 Task: Create a due date automation trigger when advanced on, on the monday before a card is due add fields without custom field "Resume" cleared at 11:00 AM.
Action: Mouse moved to (885, 262)
Screenshot: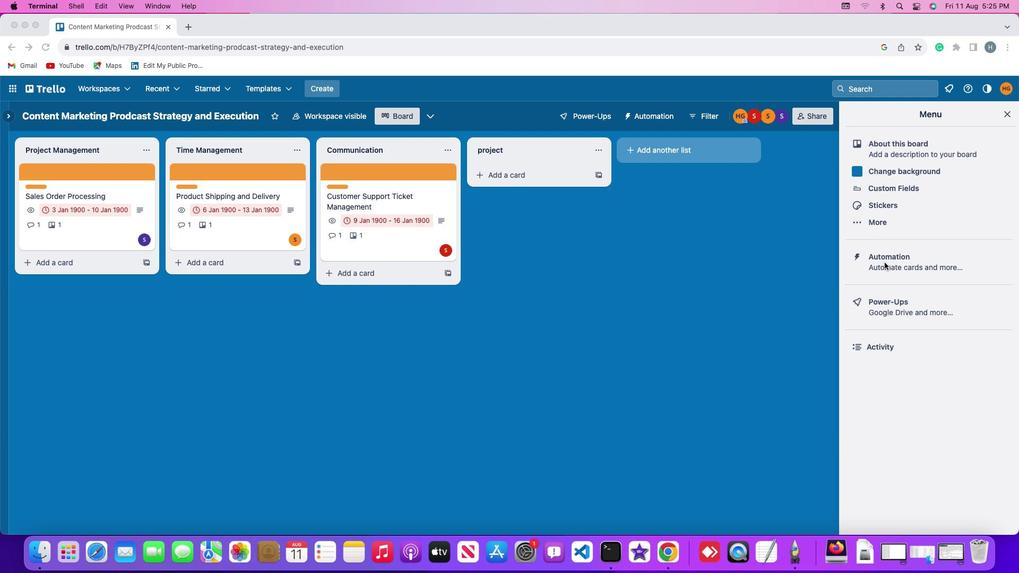 
Action: Mouse pressed left at (885, 262)
Screenshot: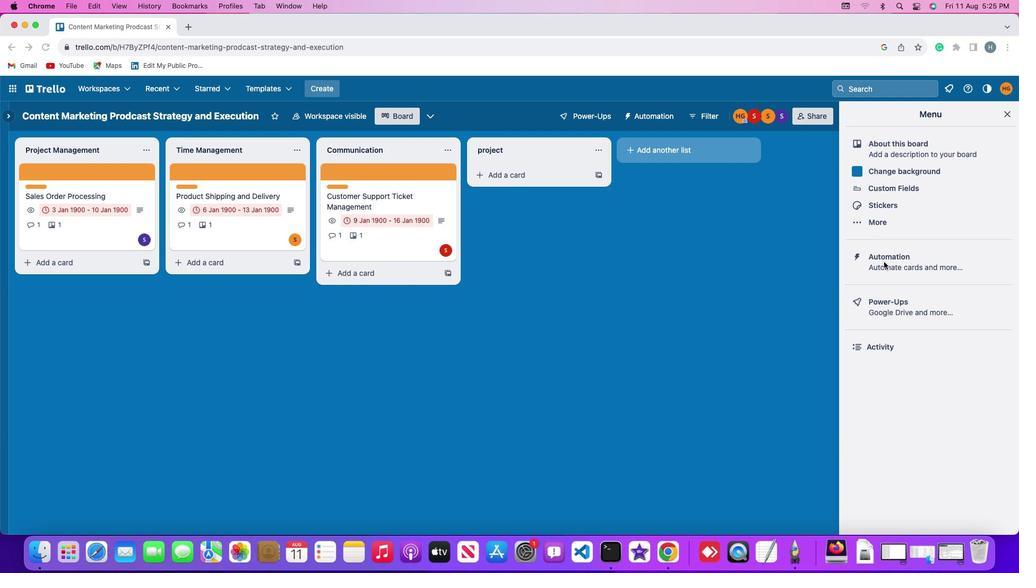 
Action: Mouse moved to (884, 262)
Screenshot: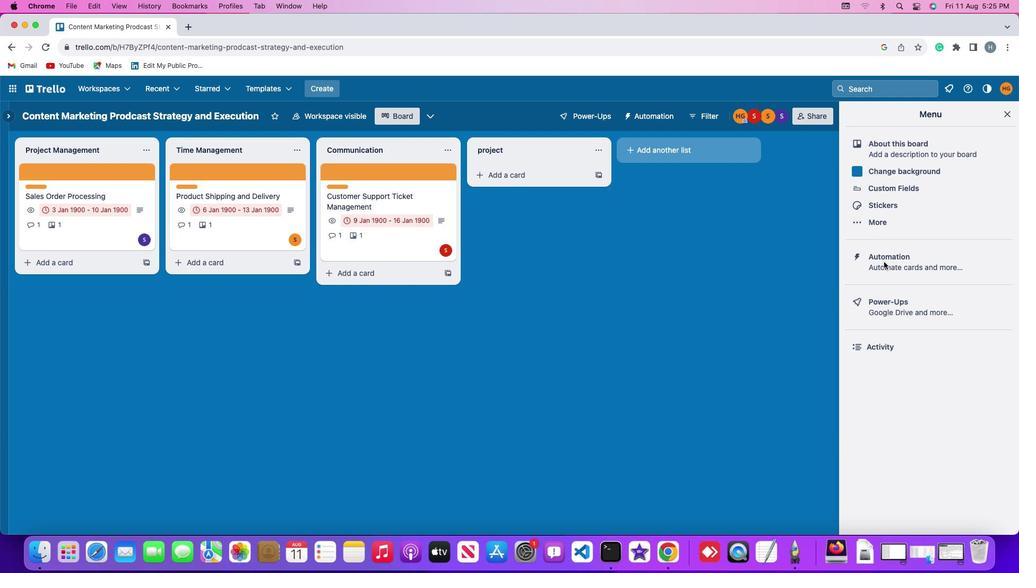 
Action: Mouse pressed left at (884, 262)
Screenshot: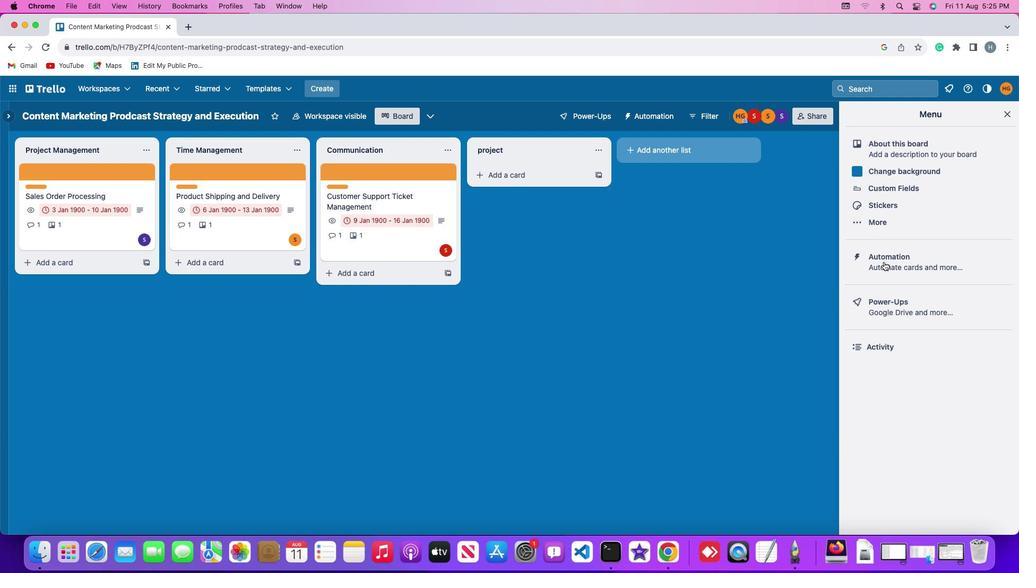 
Action: Mouse moved to (57, 253)
Screenshot: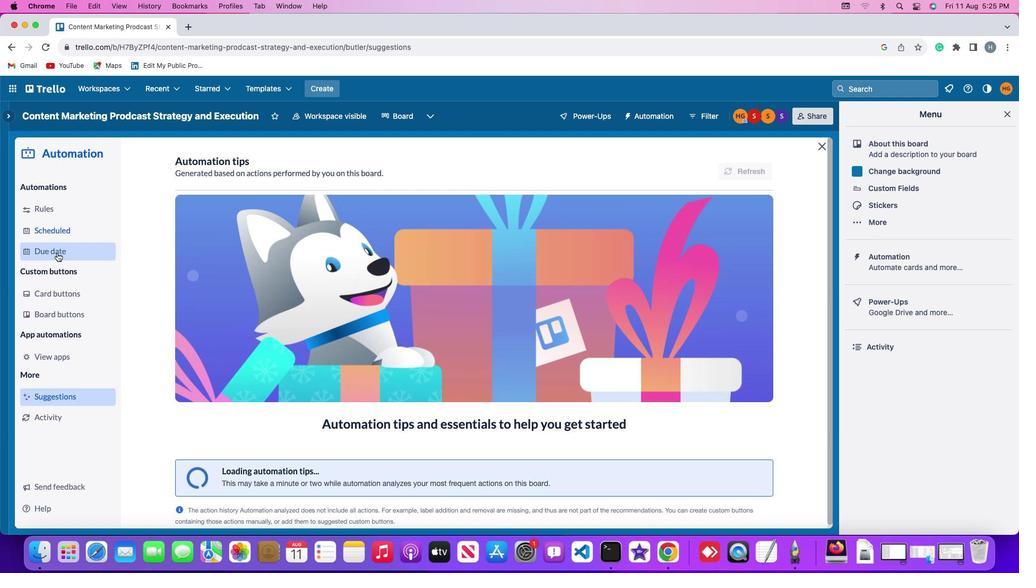 
Action: Mouse pressed left at (57, 253)
Screenshot: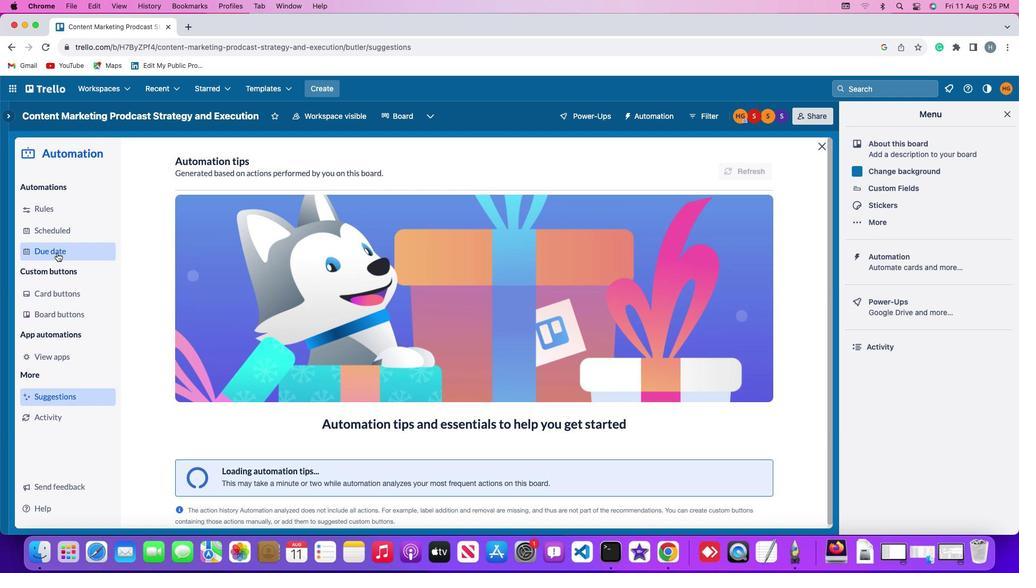 
Action: Mouse moved to (723, 164)
Screenshot: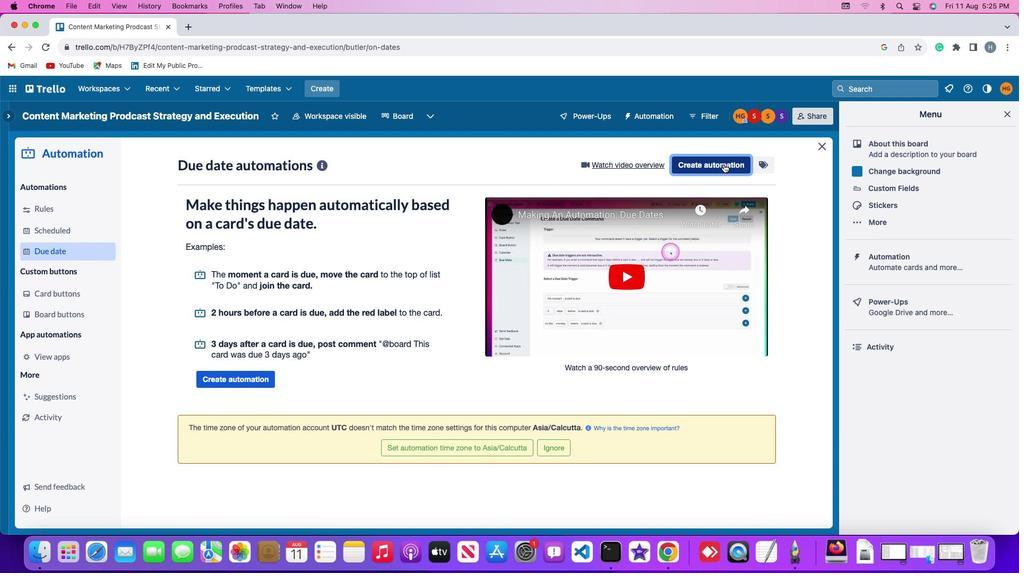 
Action: Mouse pressed left at (723, 164)
Screenshot: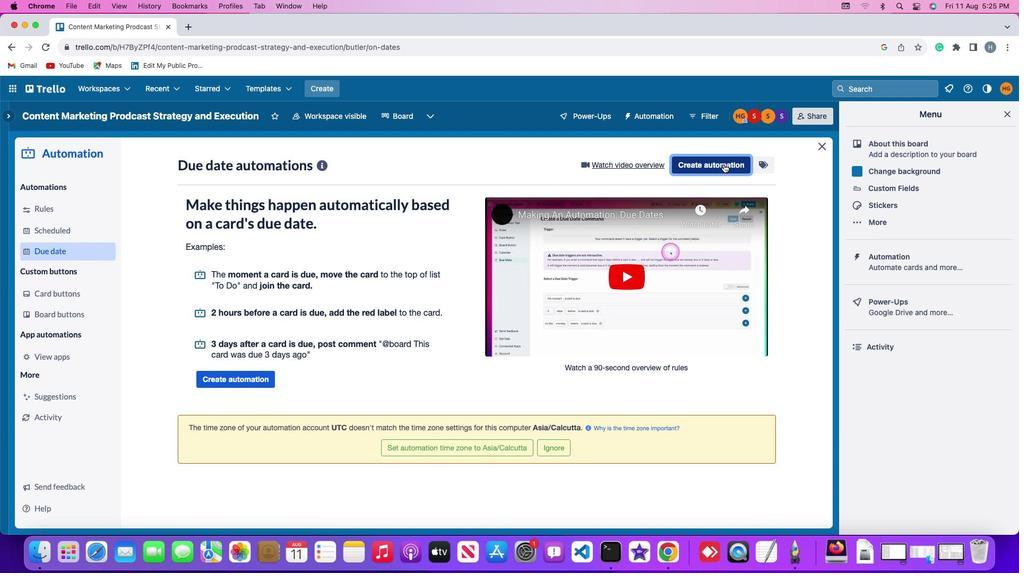 
Action: Mouse moved to (254, 267)
Screenshot: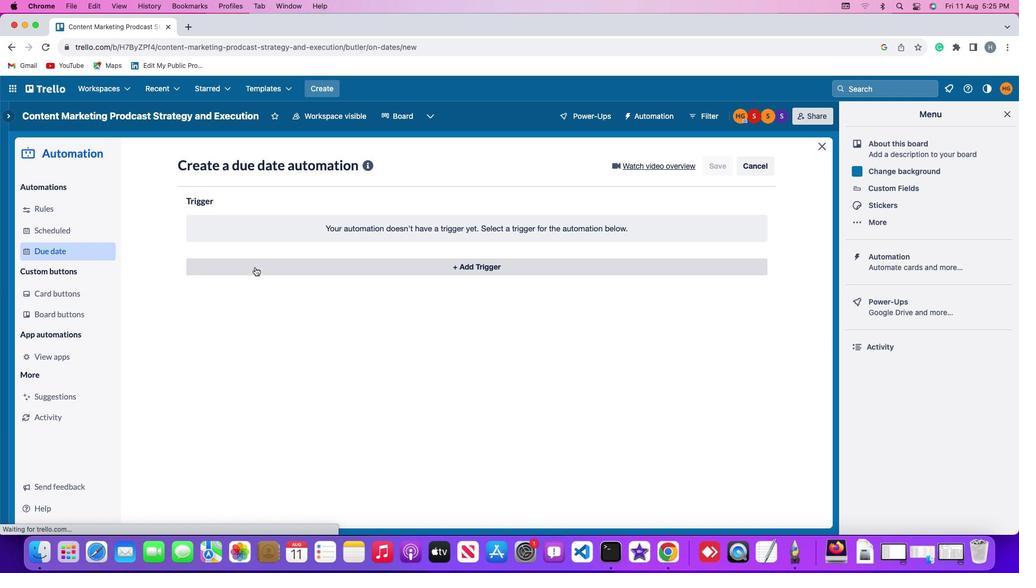 
Action: Mouse pressed left at (254, 267)
Screenshot: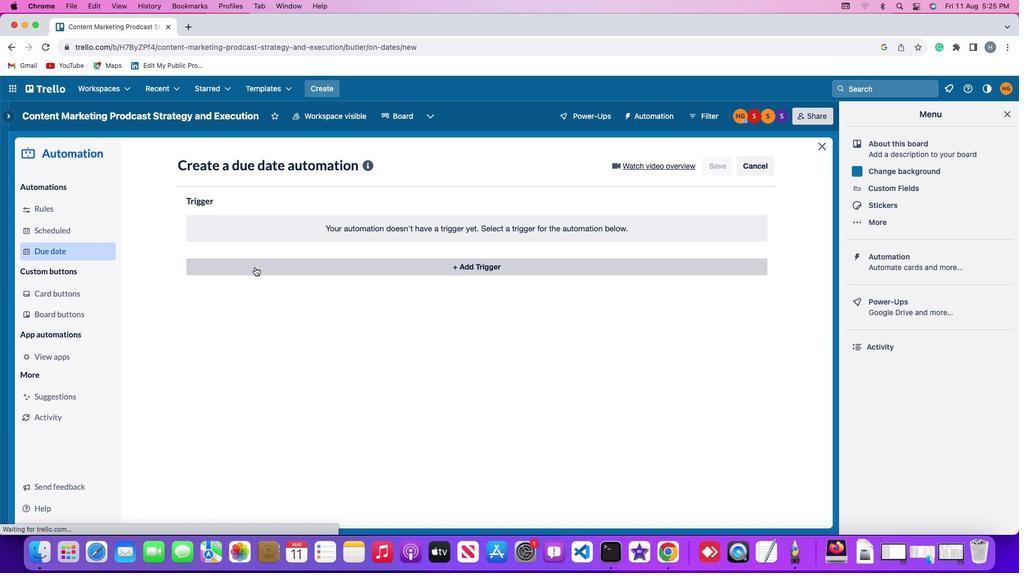 
Action: Mouse moved to (236, 461)
Screenshot: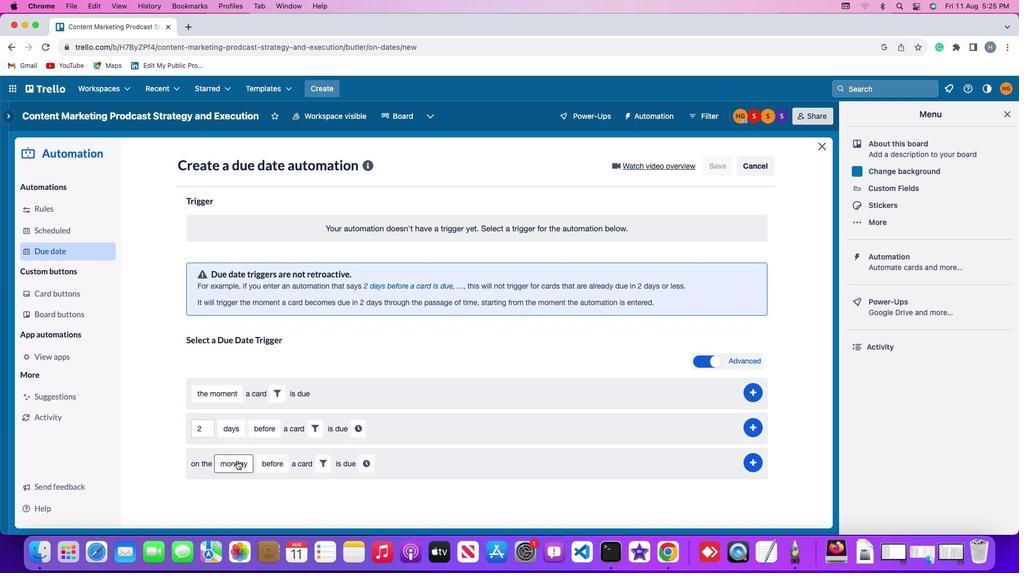 
Action: Mouse pressed left at (236, 461)
Screenshot: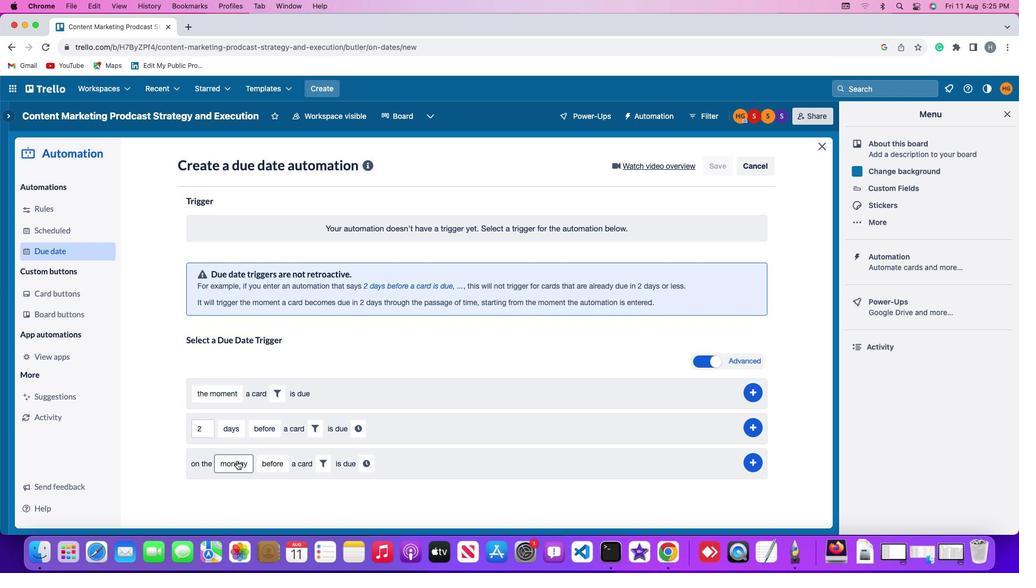 
Action: Mouse moved to (261, 313)
Screenshot: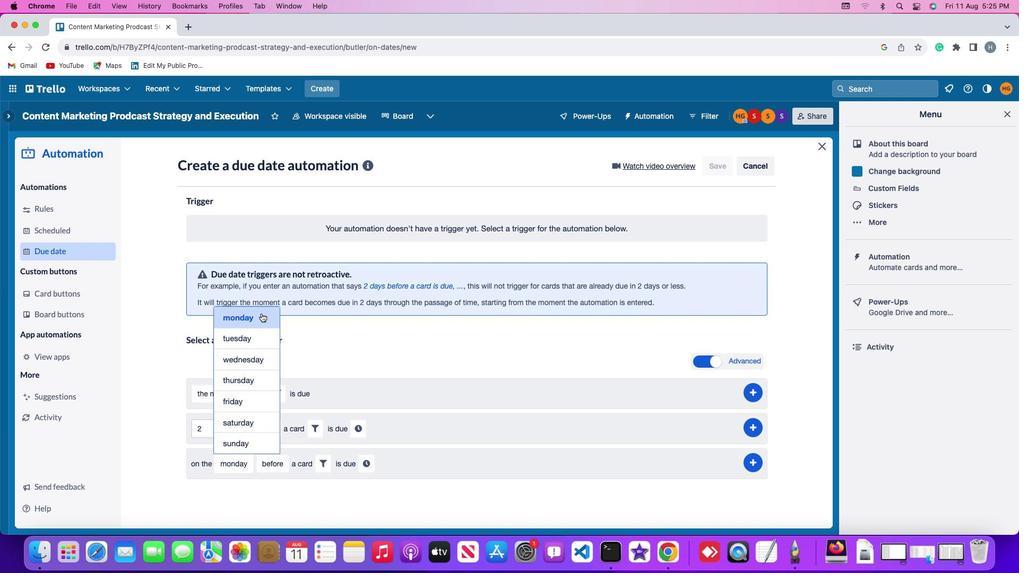 
Action: Mouse pressed left at (261, 313)
Screenshot: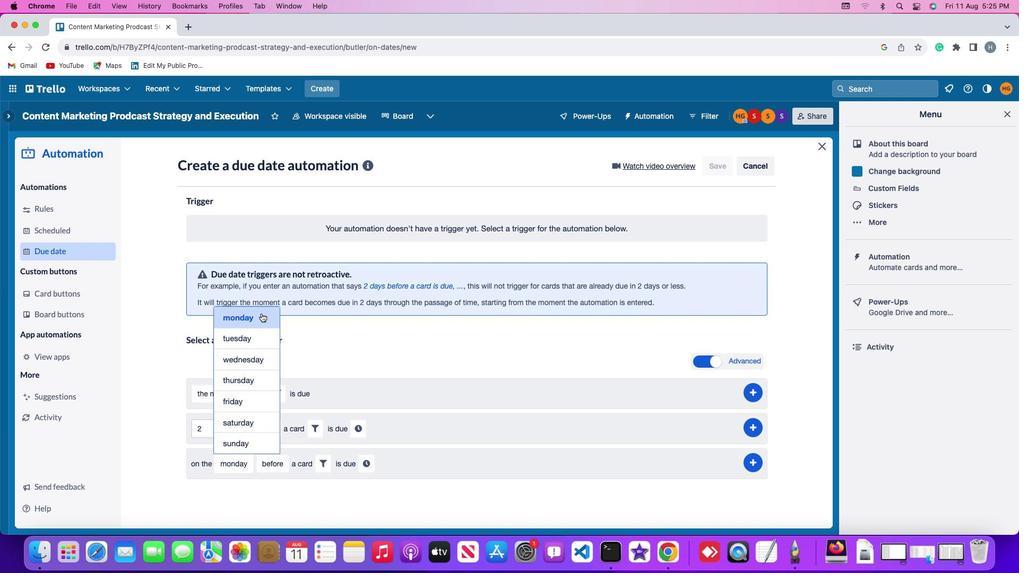 
Action: Mouse moved to (272, 462)
Screenshot: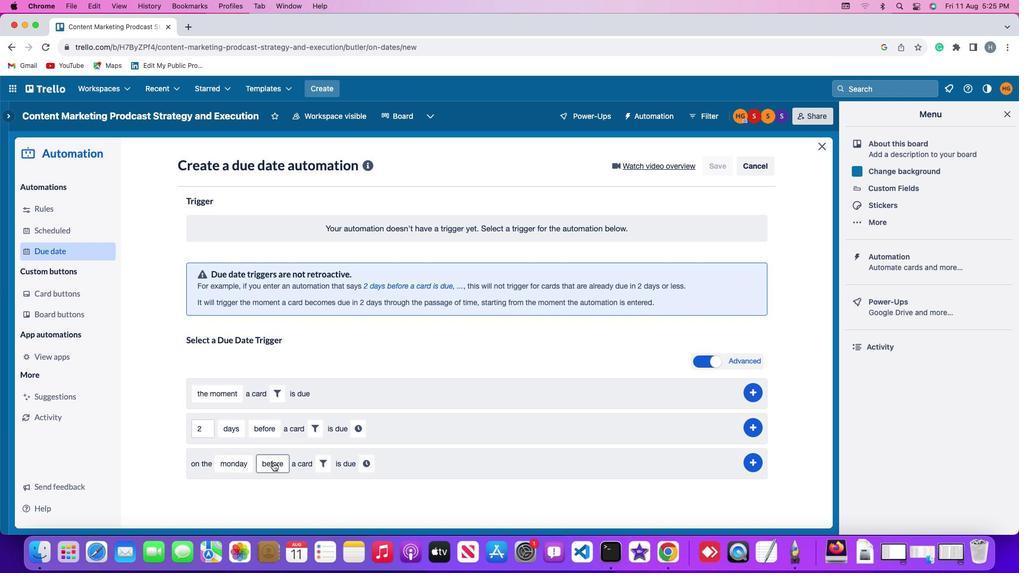 
Action: Mouse pressed left at (272, 462)
Screenshot: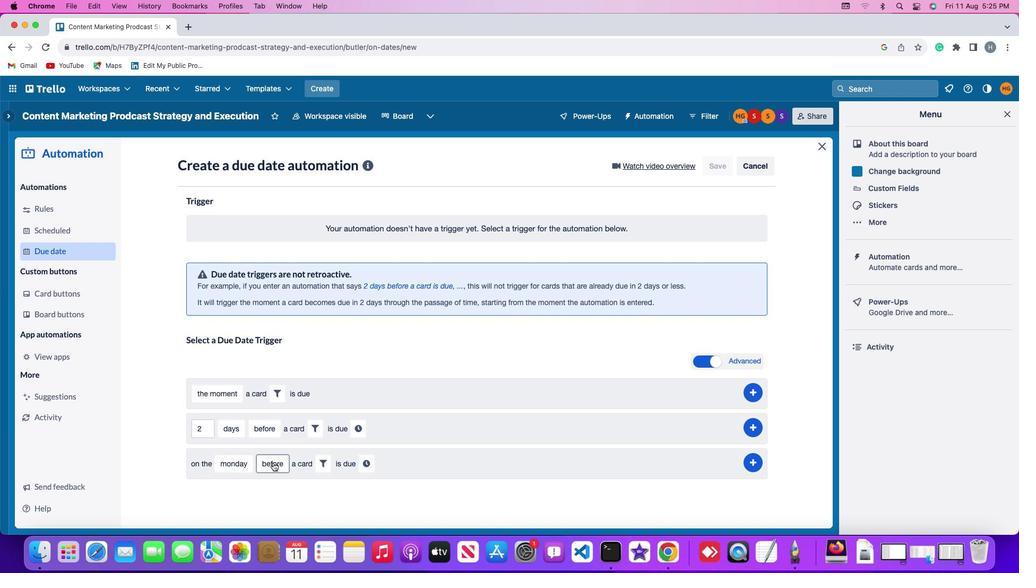 
Action: Mouse moved to (298, 377)
Screenshot: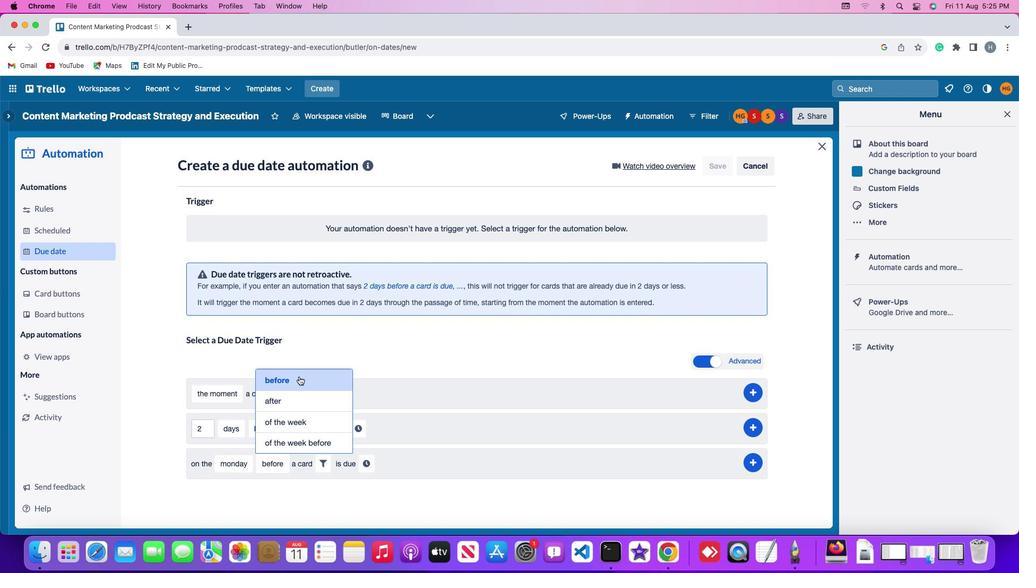 
Action: Mouse pressed left at (298, 377)
Screenshot: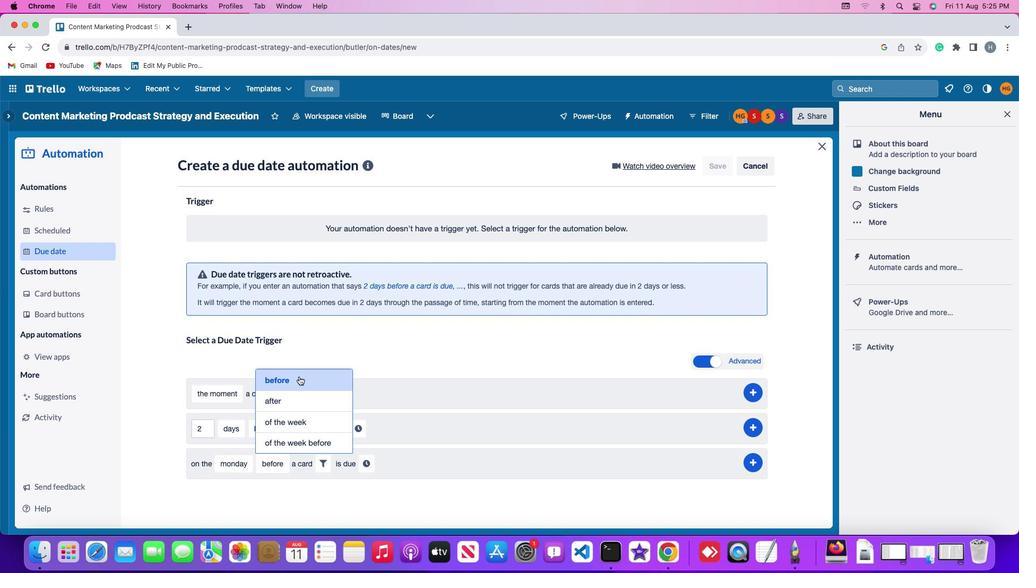 
Action: Mouse moved to (323, 468)
Screenshot: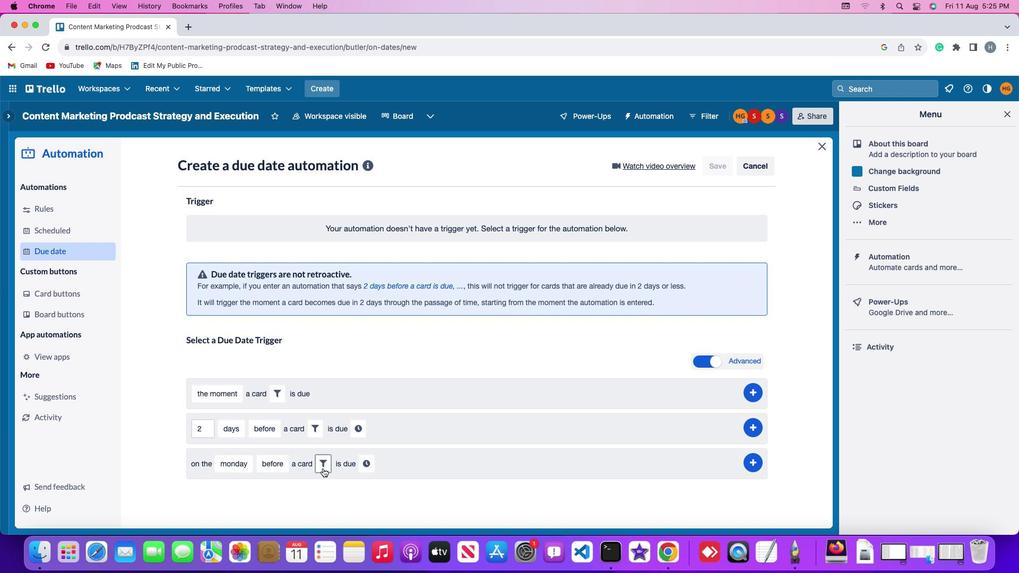 
Action: Mouse pressed left at (323, 468)
Screenshot: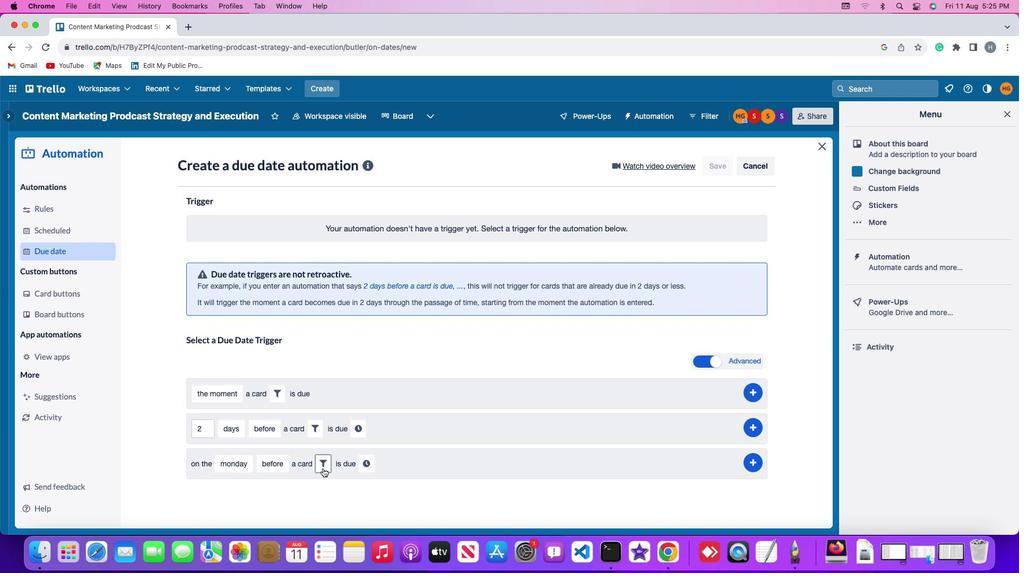 
Action: Mouse moved to (497, 498)
Screenshot: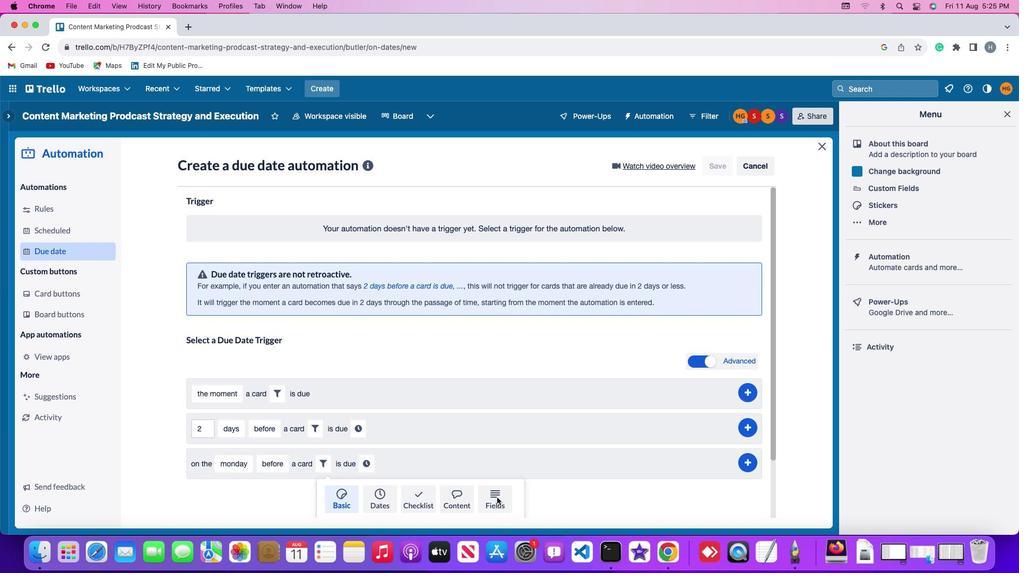 
Action: Mouse pressed left at (497, 498)
Screenshot: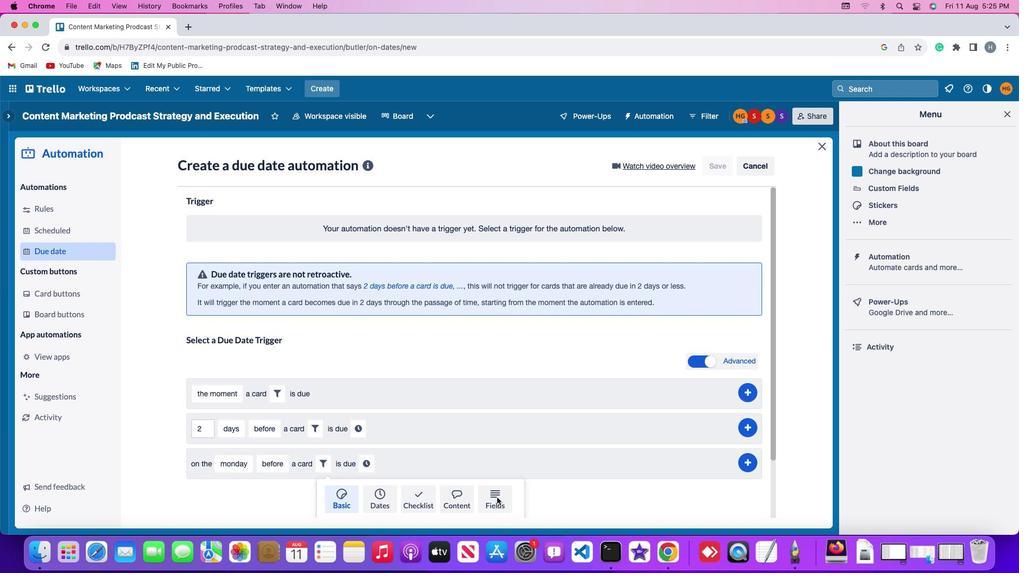 
Action: Mouse moved to (262, 484)
Screenshot: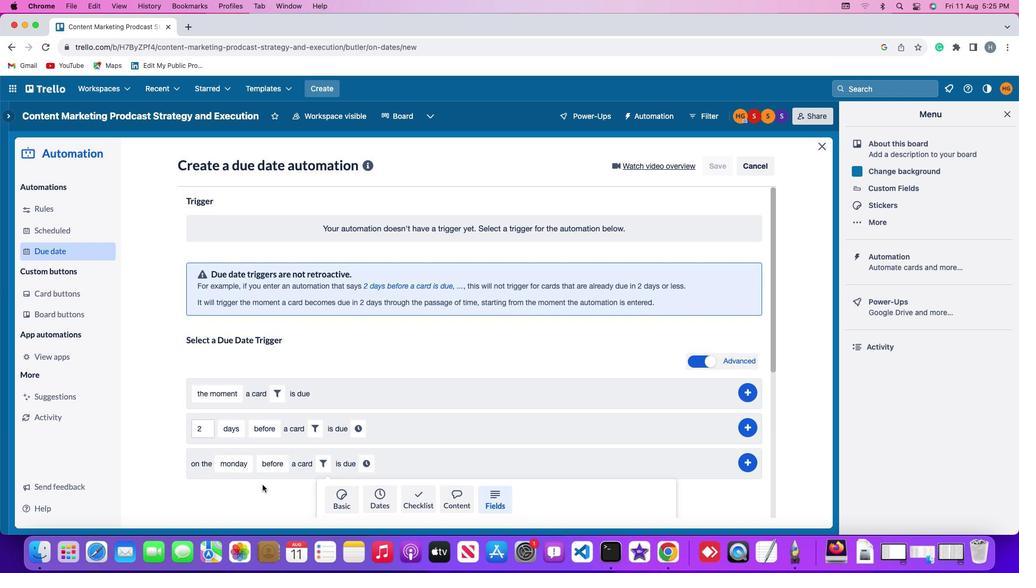 
Action: Mouse scrolled (262, 484) with delta (0, 0)
Screenshot: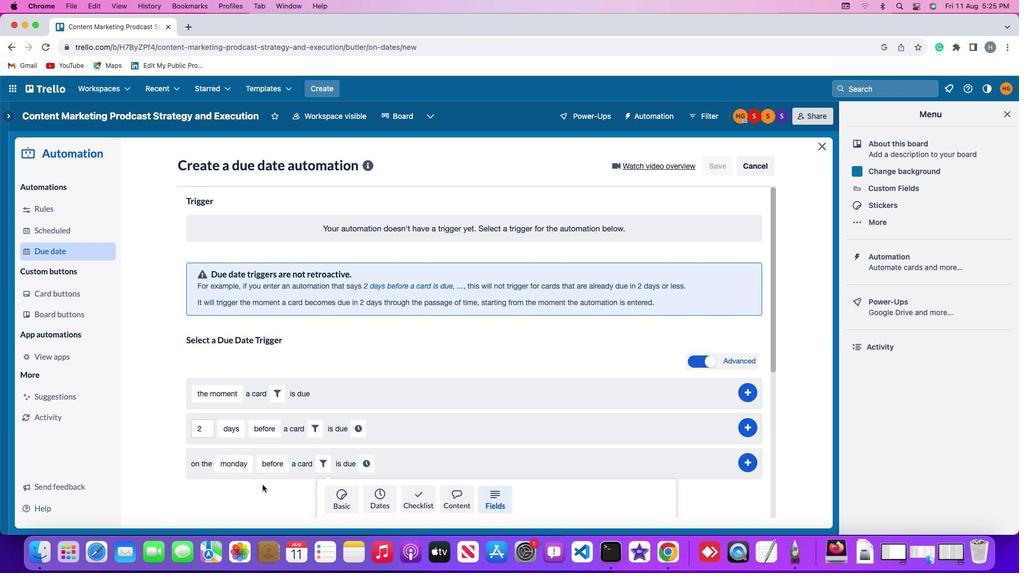 
Action: Mouse scrolled (262, 484) with delta (0, 0)
Screenshot: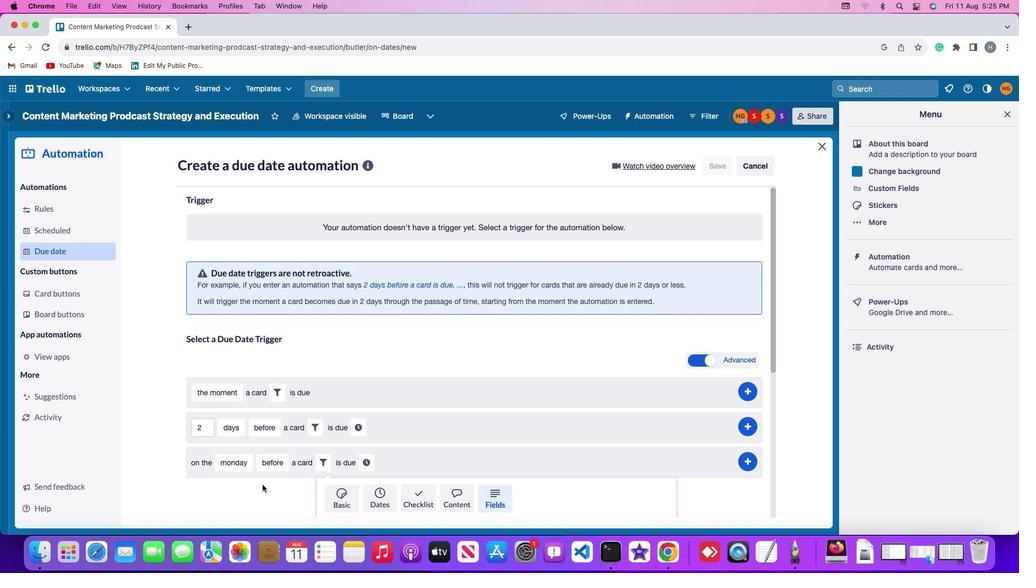 
Action: Mouse scrolled (262, 484) with delta (0, -1)
Screenshot: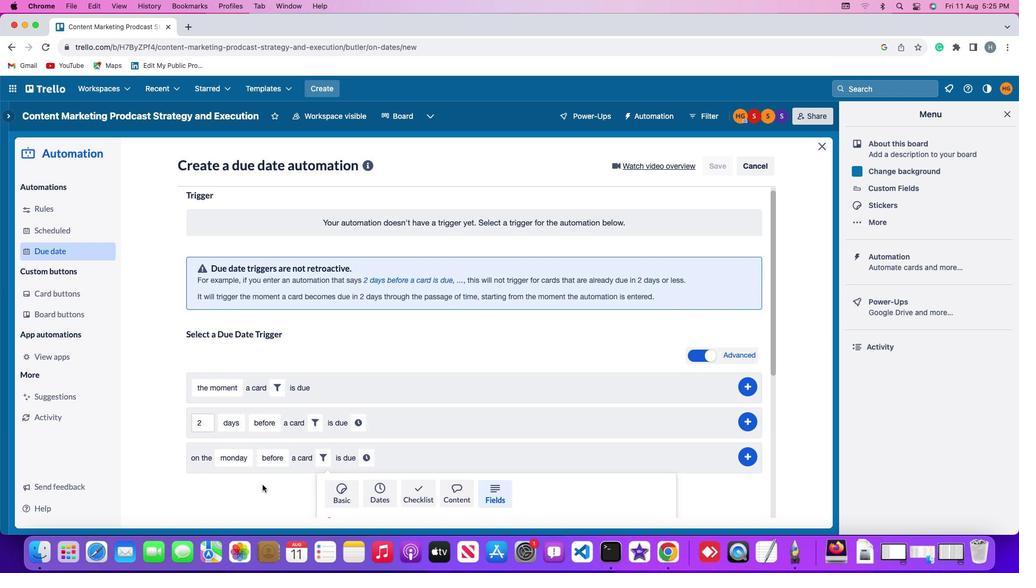 
Action: Mouse moved to (263, 485)
Screenshot: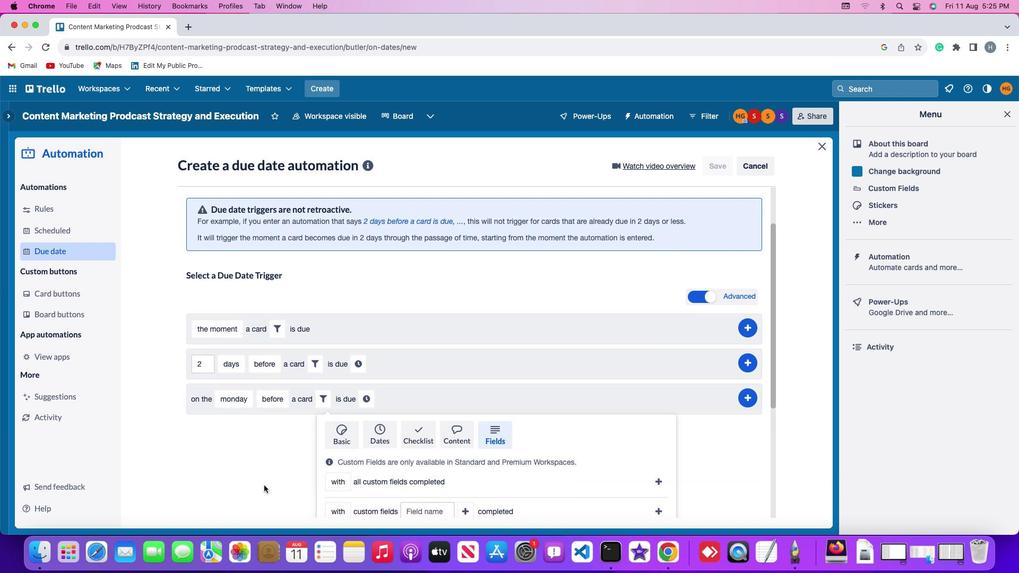 
Action: Mouse scrolled (263, 485) with delta (0, 0)
Screenshot: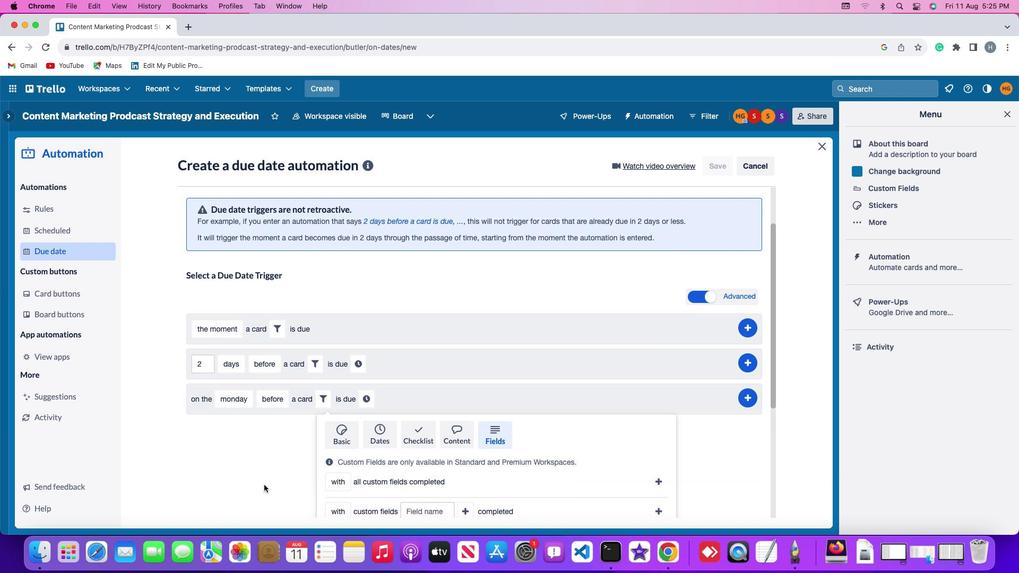 
Action: Mouse moved to (264, 485)
Screenshot: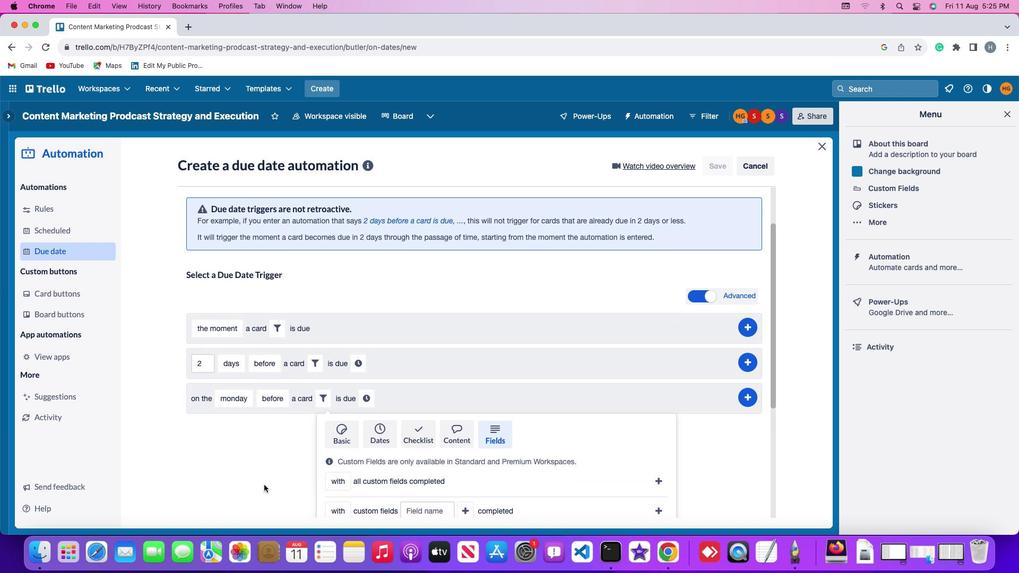 
Action: Mouse scrolled (264, 485) with delta (0, 0)
Screenshot: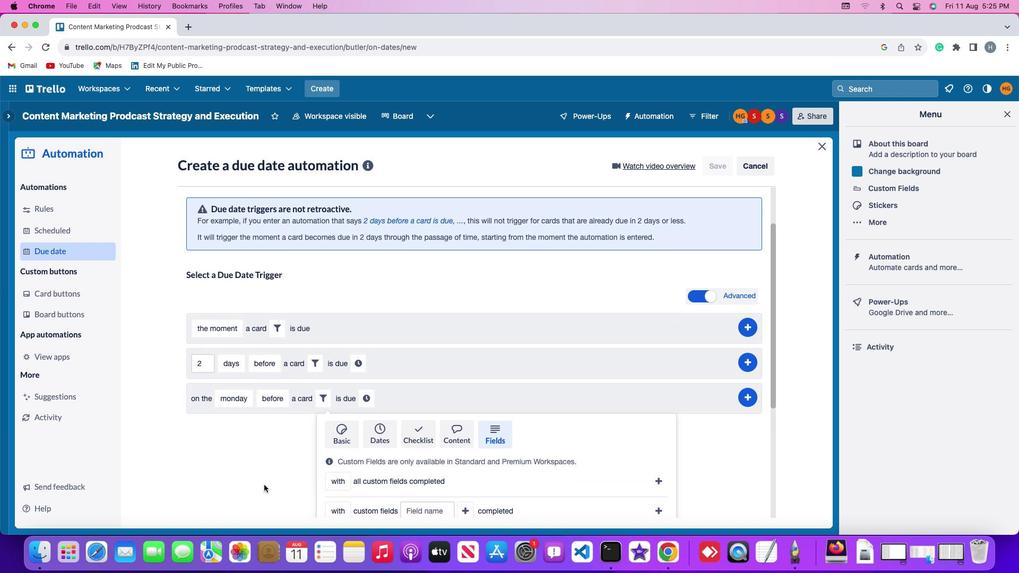 
Action: Mouse moved to (264, 484)
Screenshot: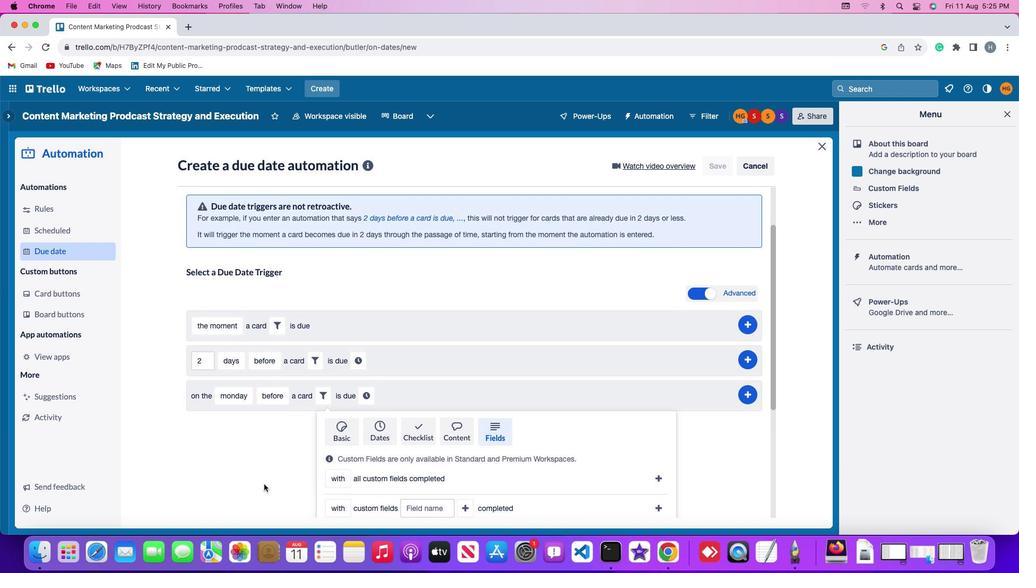 
Action: Mouse scrolled (264, 484) with delta (0, -1)
Screenshot: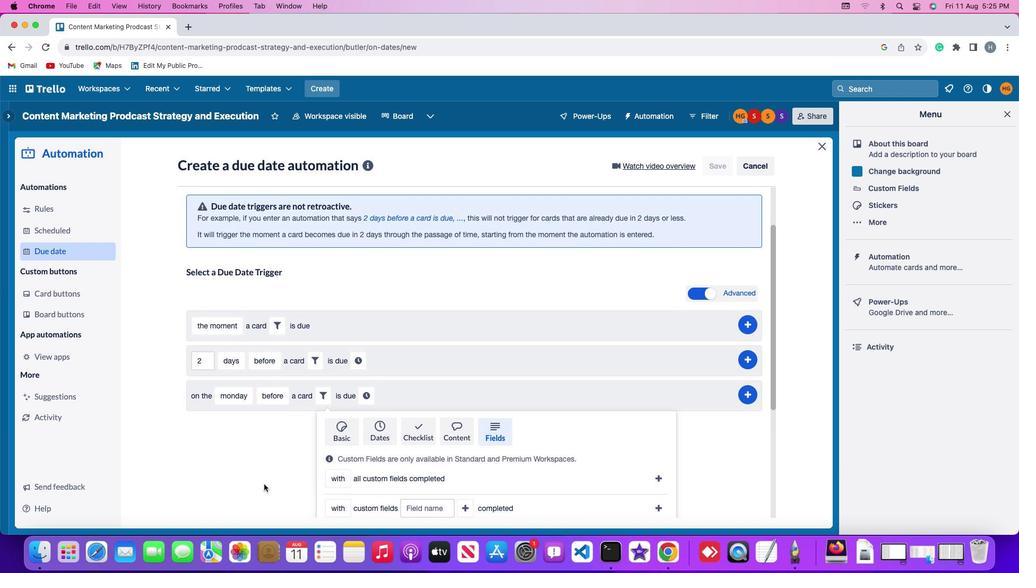 
Action: Mouse moved to (264, 484)
Screenshot: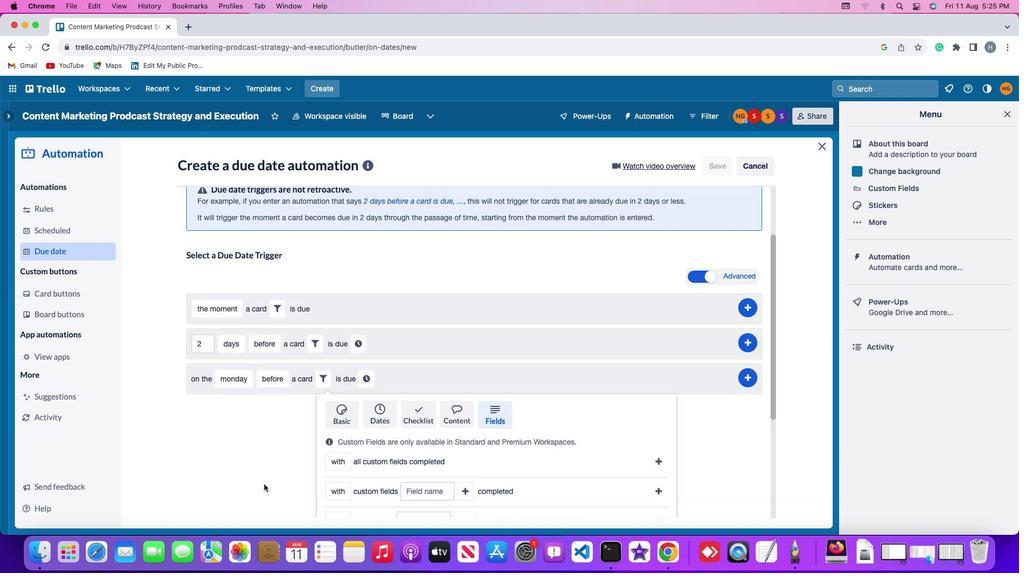 
Action: Mouse scrolled (264, 484) with delta (0, 0)
Screenshot: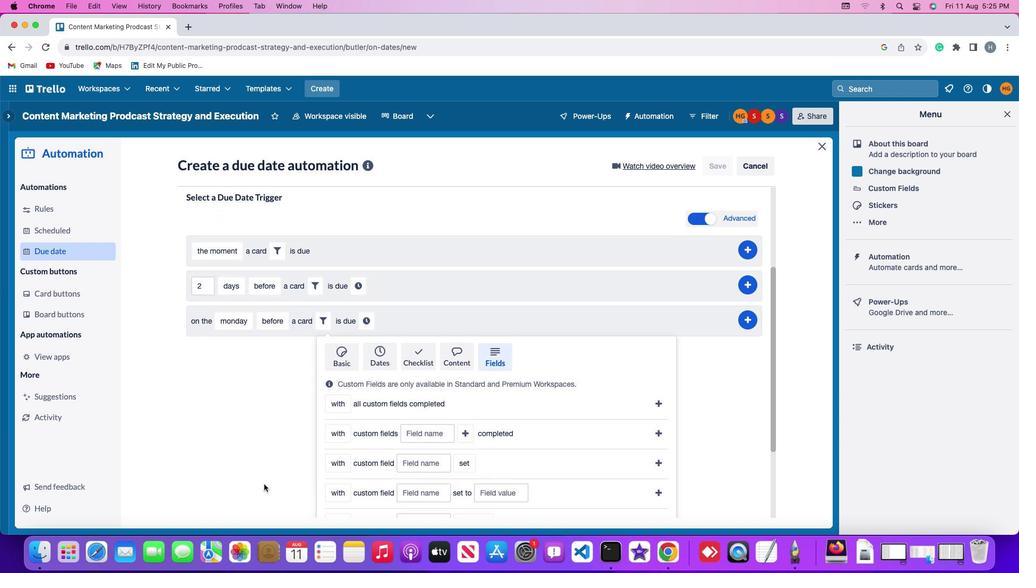 
Action: Mouse scrolled (264, 484) with delta (0, 0)
Screenshot: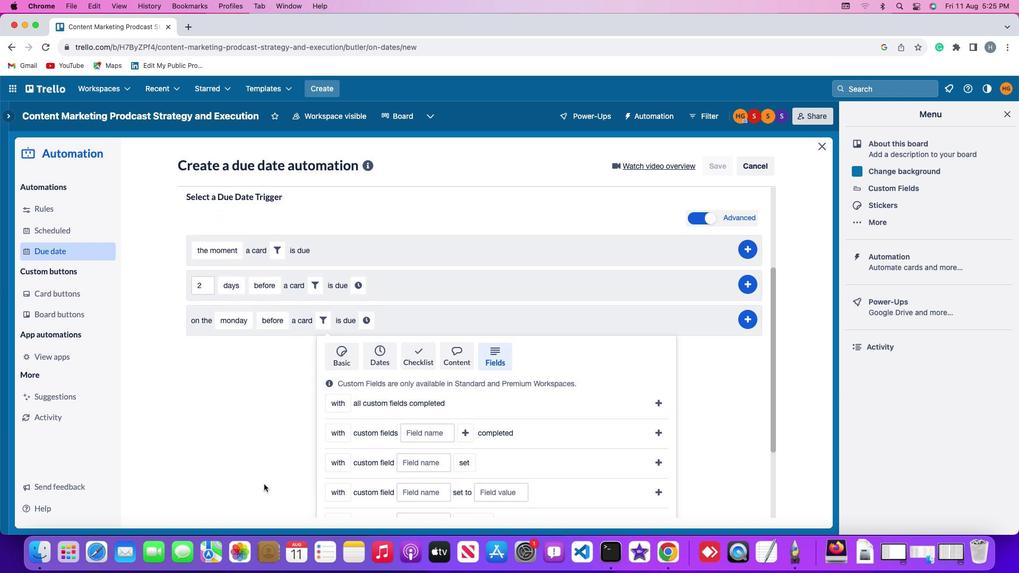 
Action: Mouse scrolled (264, 484) with delta (0, -1)
Screenshot: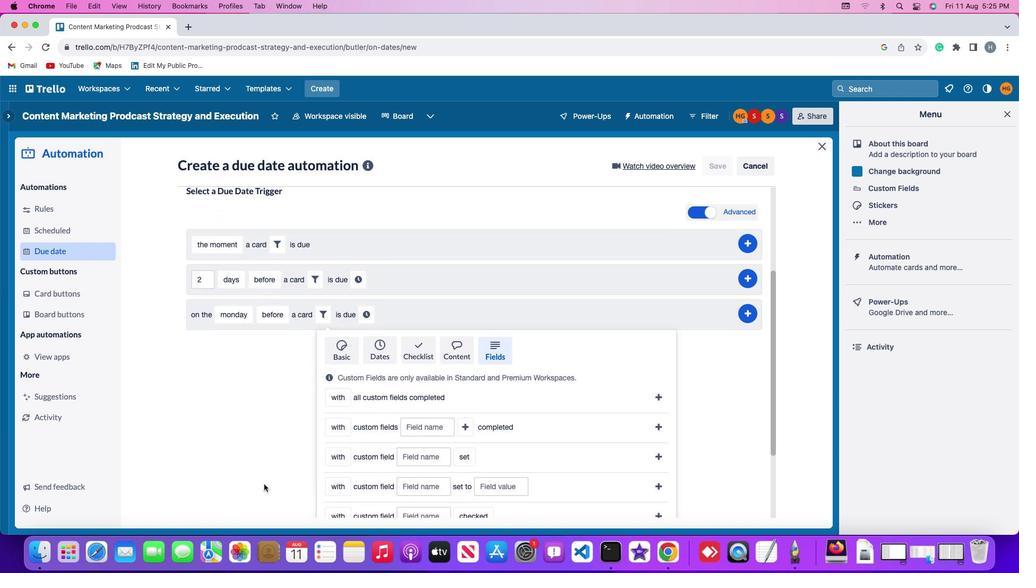 
Action: Mouse moved to (339, 404)
Screenshot: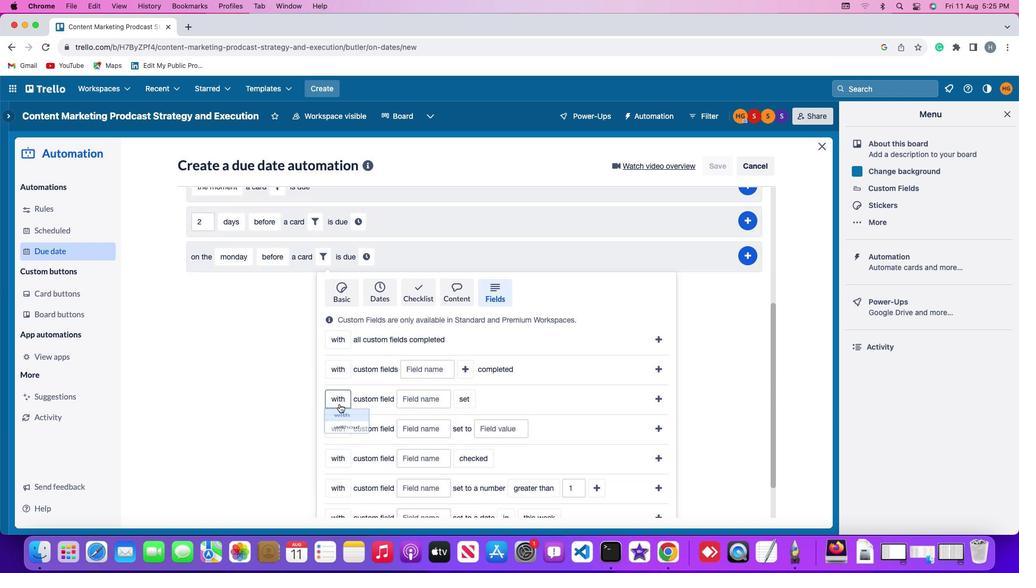 
Action: Mouse pressed left at (339, 404)
Screenshot: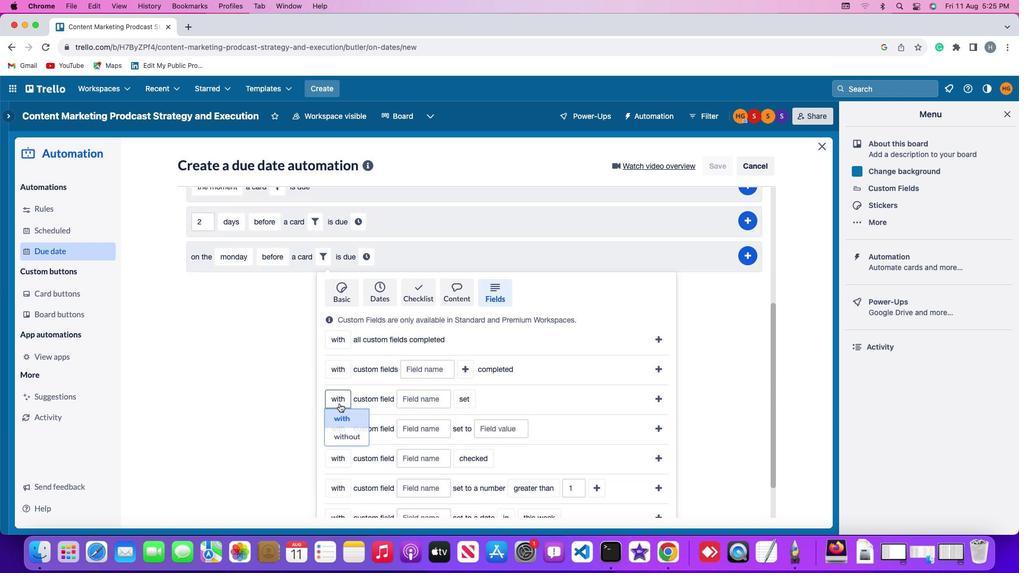 
Action: Mouse moved to (346, 440)
Screenshot: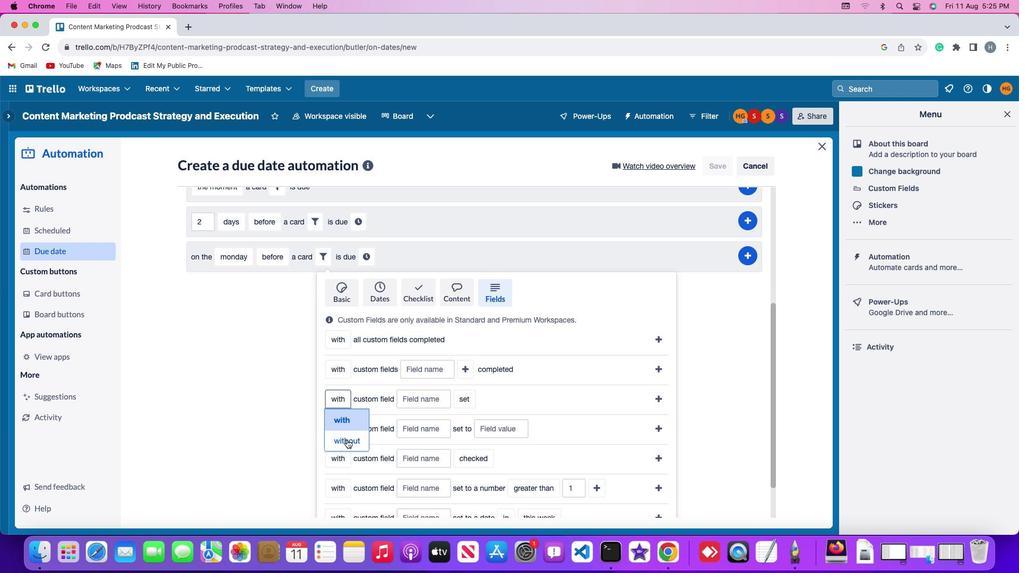 
Action: Mouse pressed left at (346, 440)
Screenshot: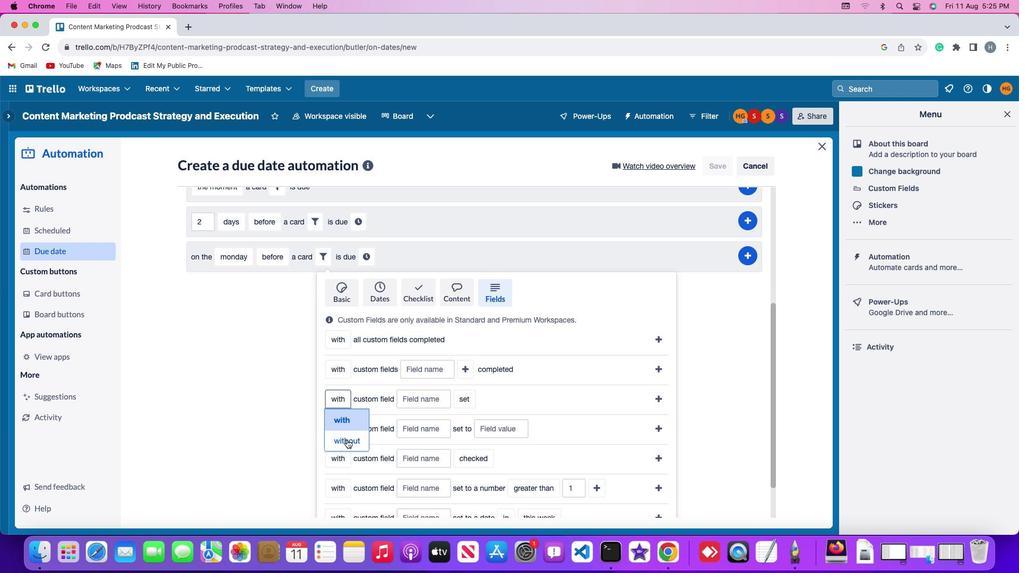 
Action: Mouse moved to (445, 399)
Screenshot: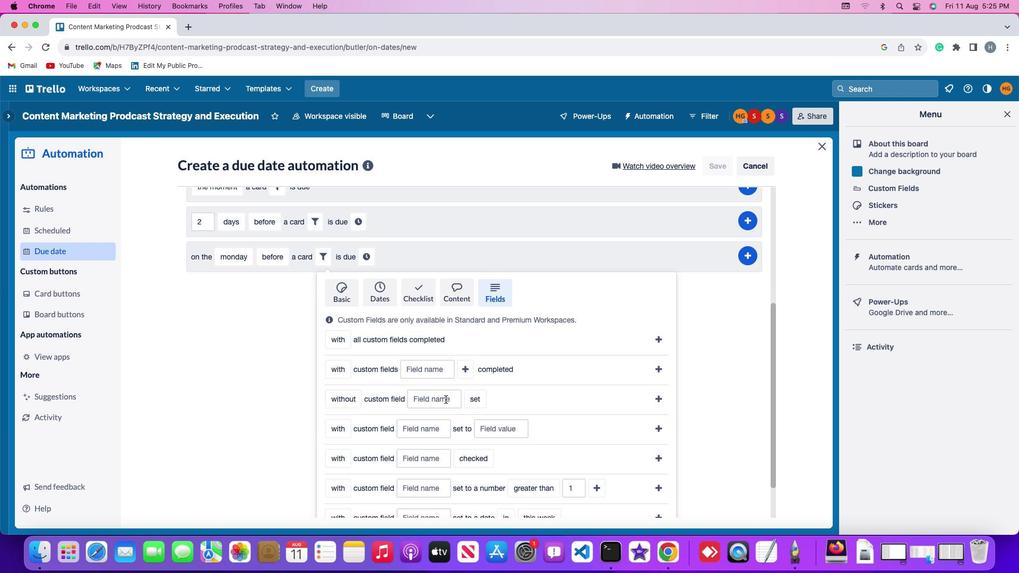 
Action: Mouse pressed left at (445, 399)
Screenshot: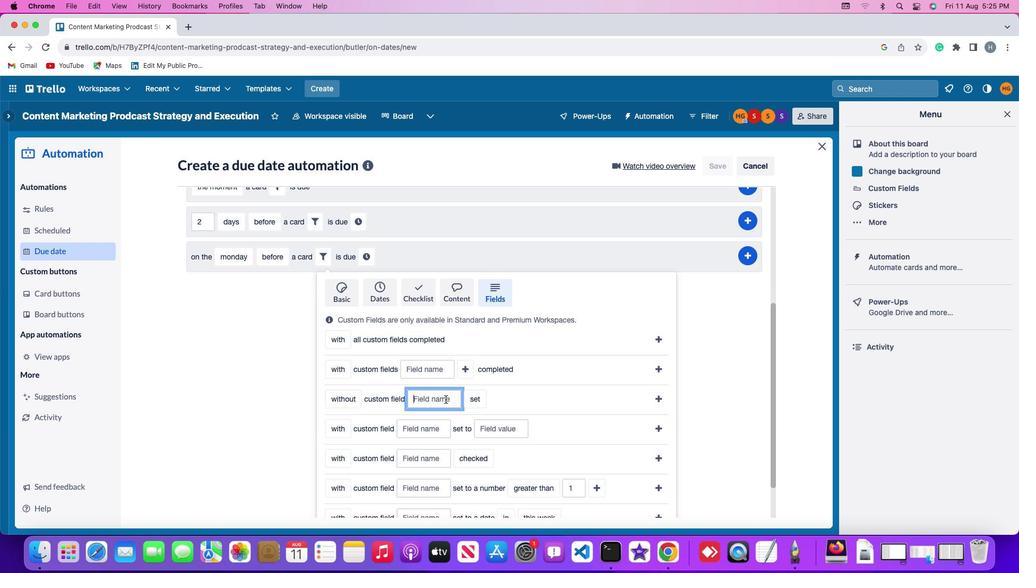 
Action: Mouse moved to (445, 399)
Screenshot: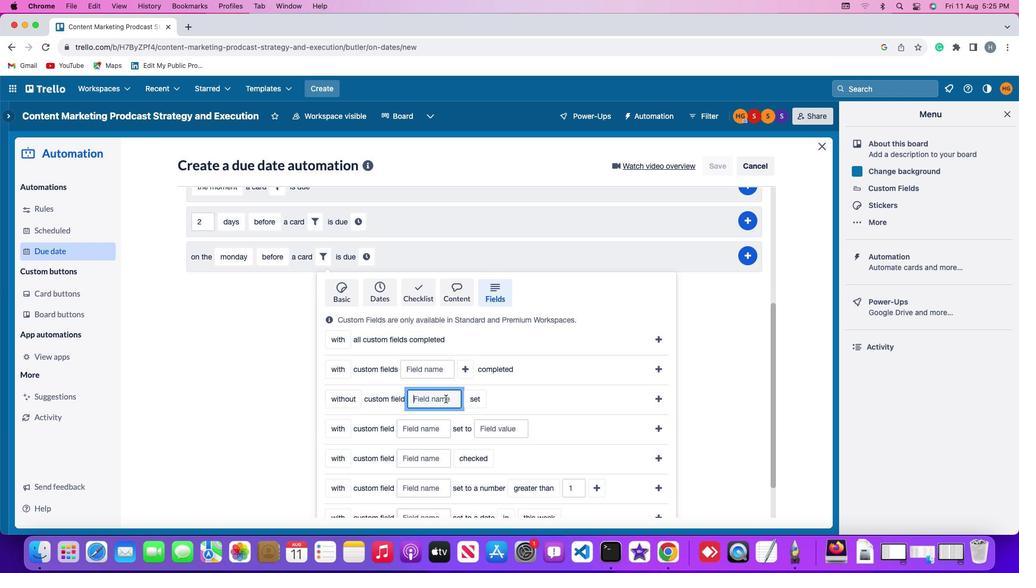 
Action: Key pressed Key.shift'R''e''s''u''m'
Screenshot: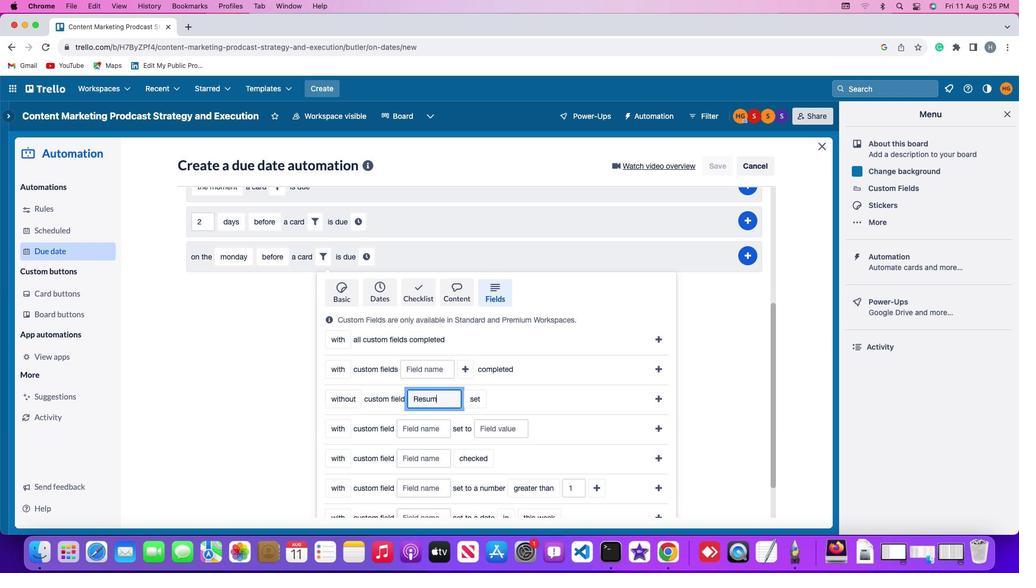 
Action: Mouse moved to (445, 398)
Screenshot: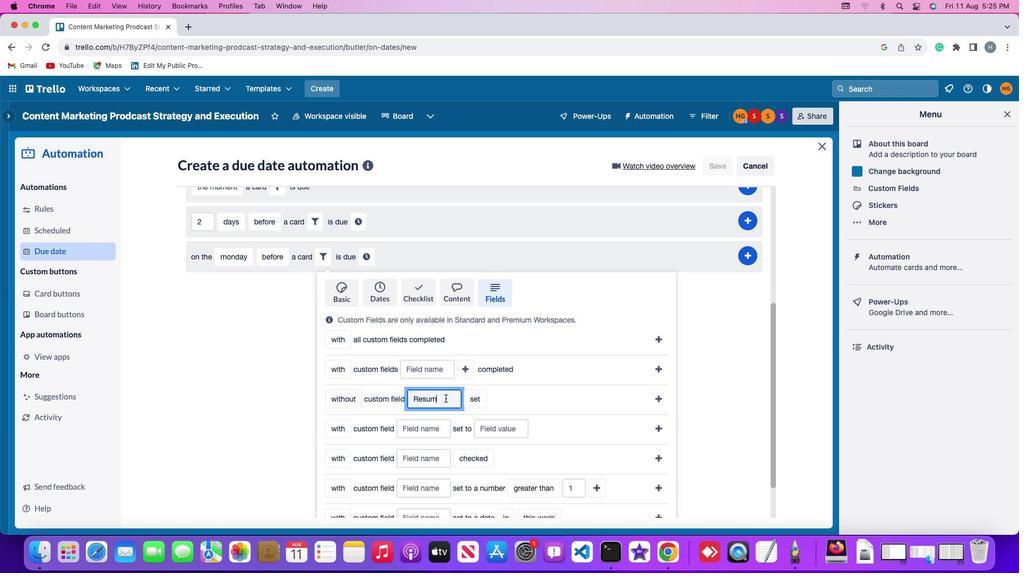 
Action: Key pressed 'e'
Screenshot: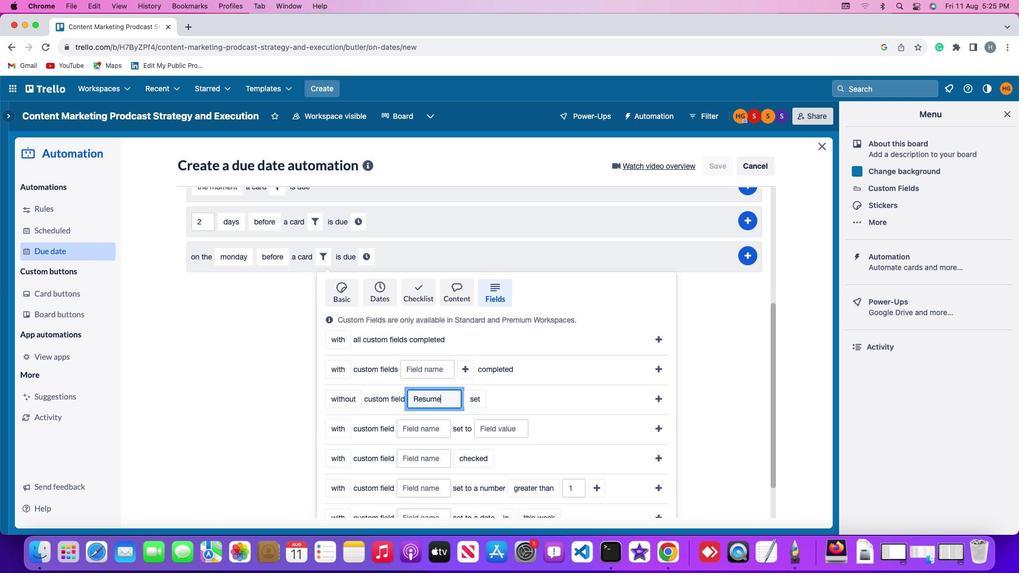 
Action: Mouse moved to (483, 399)
Screenshot: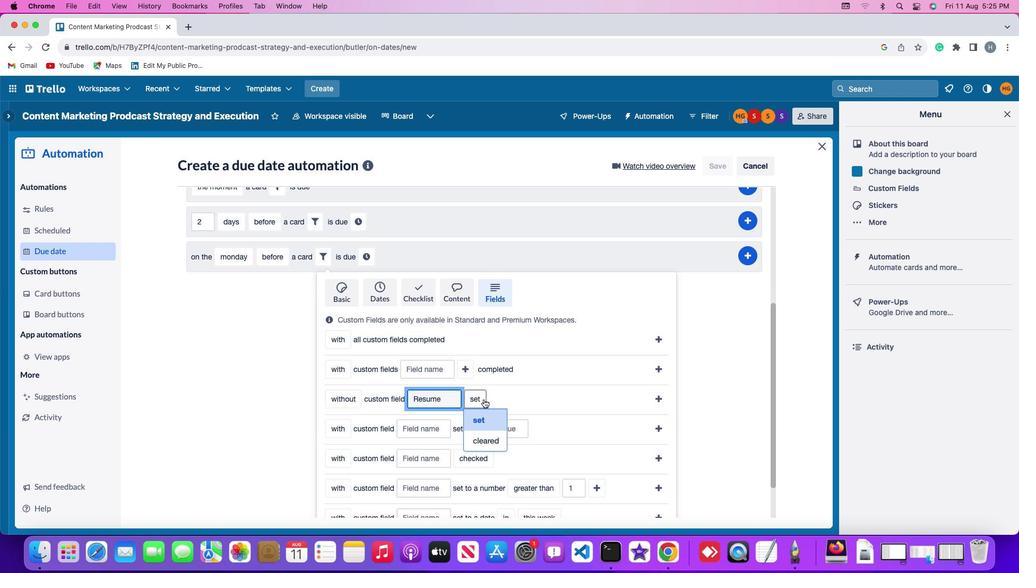 
Action: Mouse pressed left at (483, 399)
Screenshot: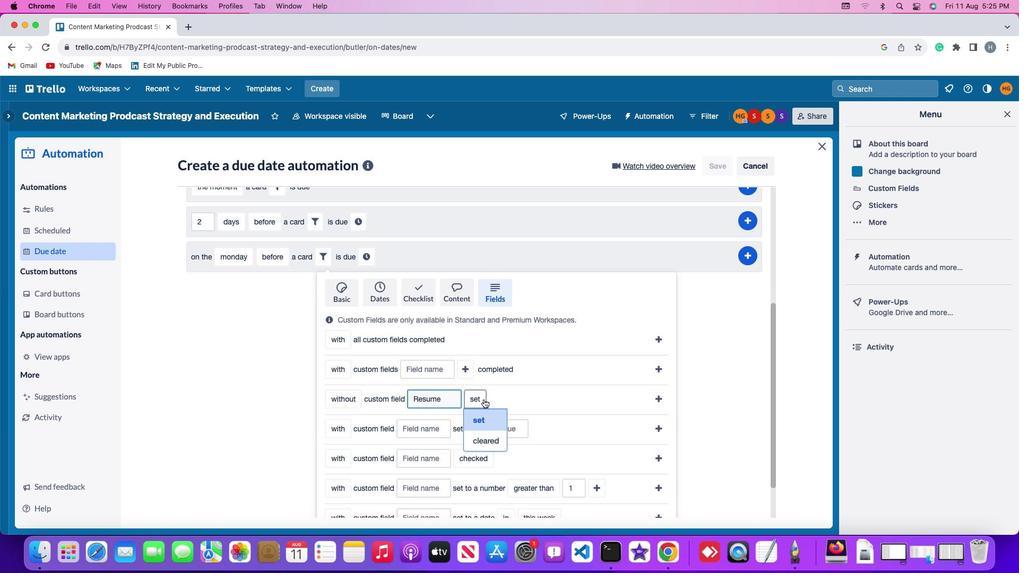 
Action: Mouse moved to (485, 441)
Screenshot: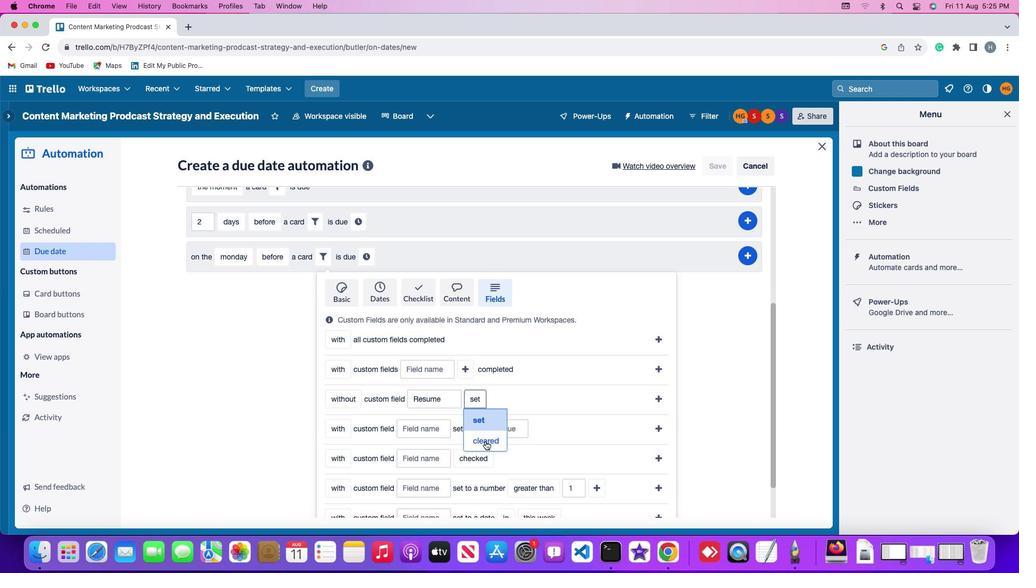 
Action: Mouse pressed left at (485, 441)
Screenshot: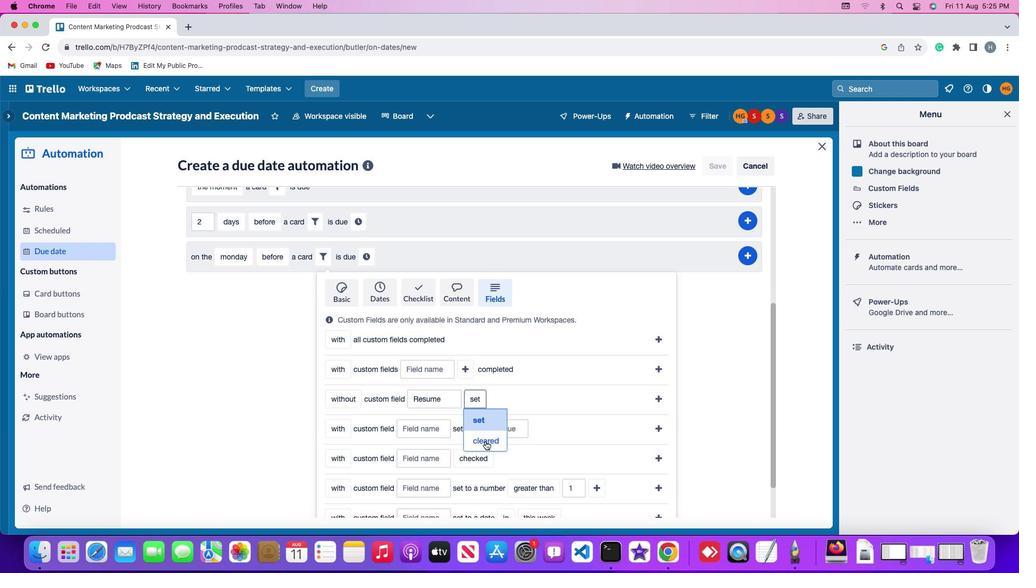 
Action: Mouse moved to (657, 396)
Screenshot: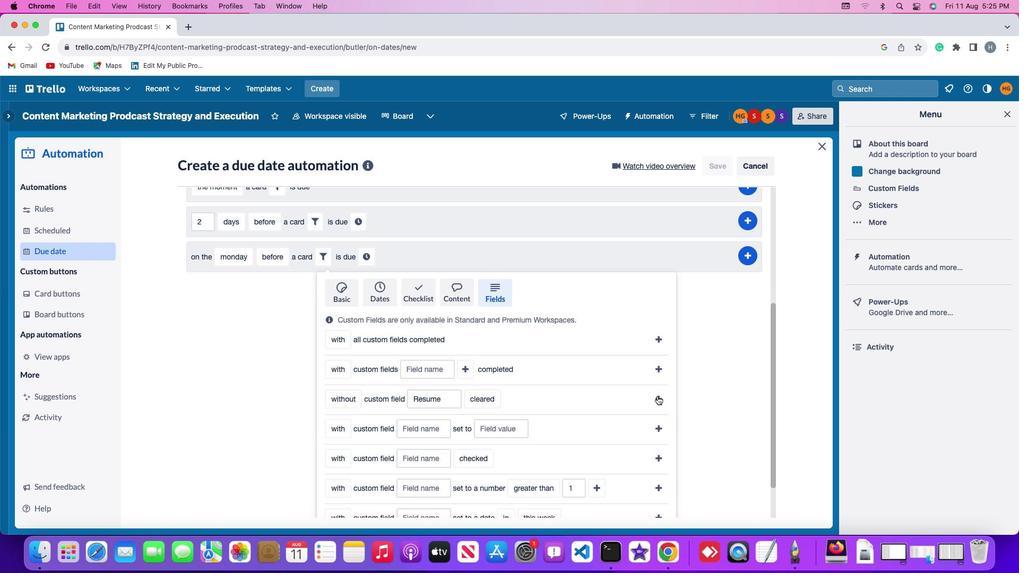 
Action: Mouse pressed left at (657, 396)
Screenshot: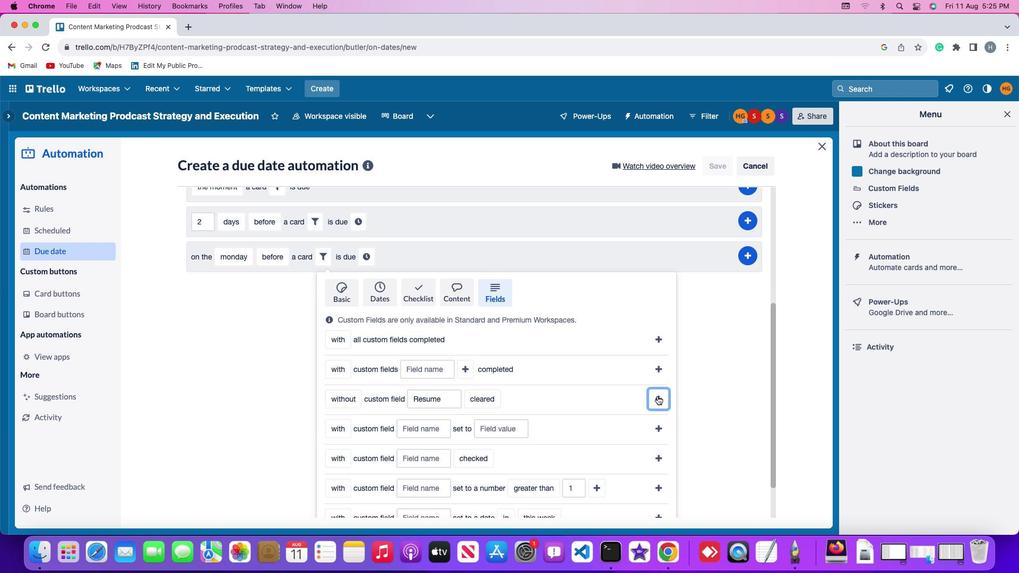 
Action: Mouse moved to (519, 457)
Screenshot: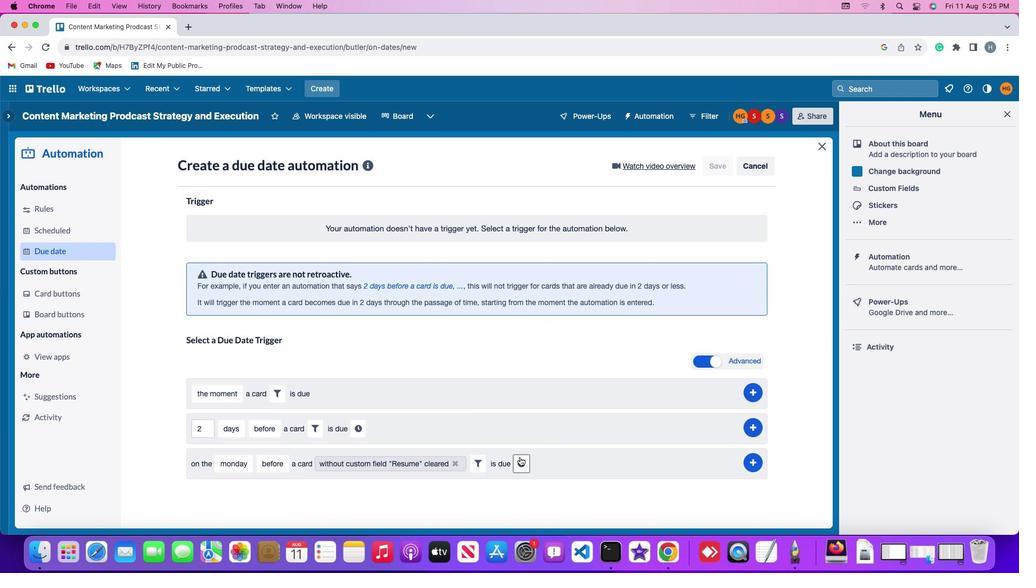 
Action: Mouse pressed left at (519, 457)
Screenshot: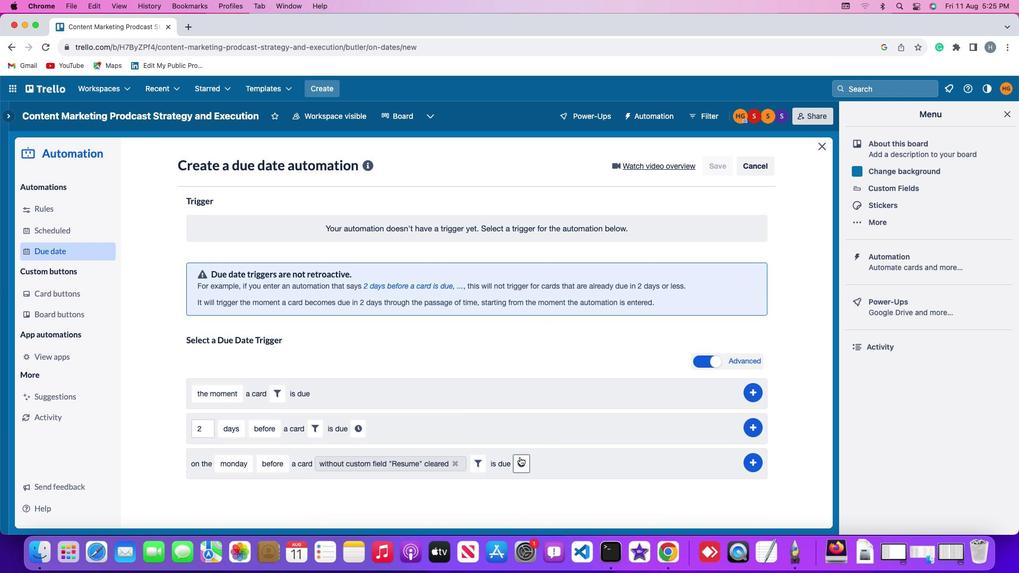 
Action: Mouse moved to (545, 461)
Screenshot: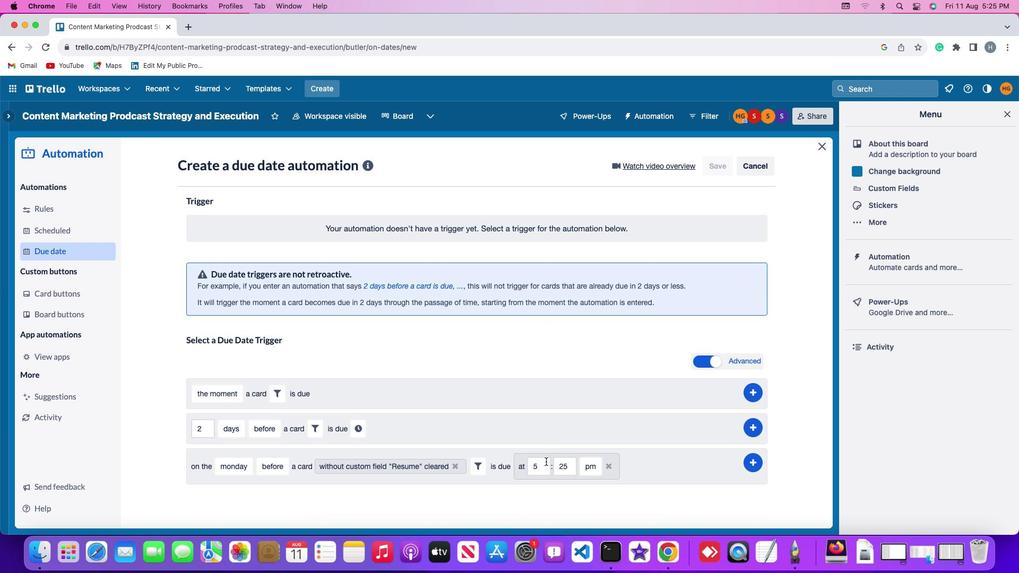 
Action: Mouse pressed left at (545, 461)
Screenshot: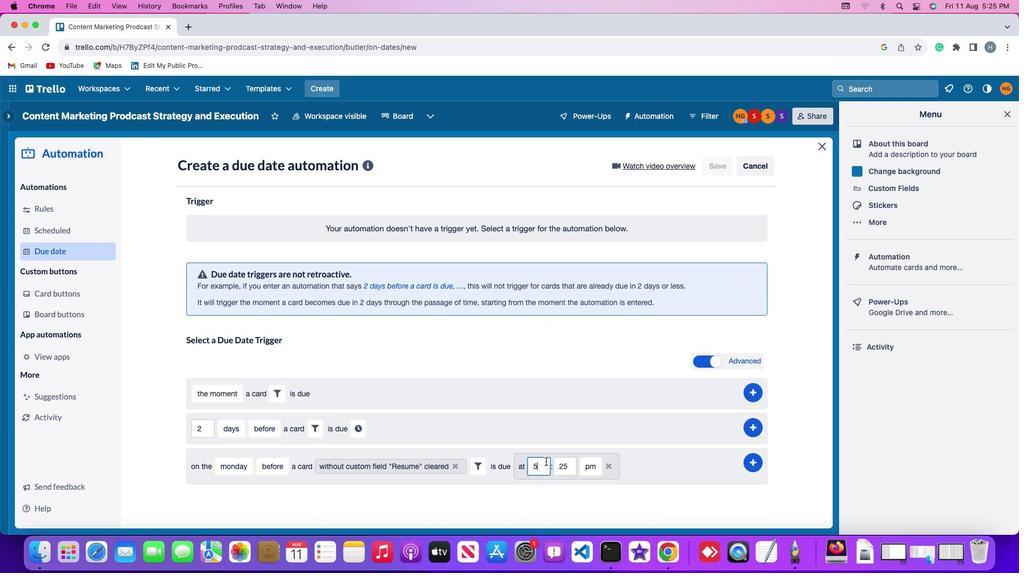 
Action: Mouse moved to (546, 461)
Screenshot: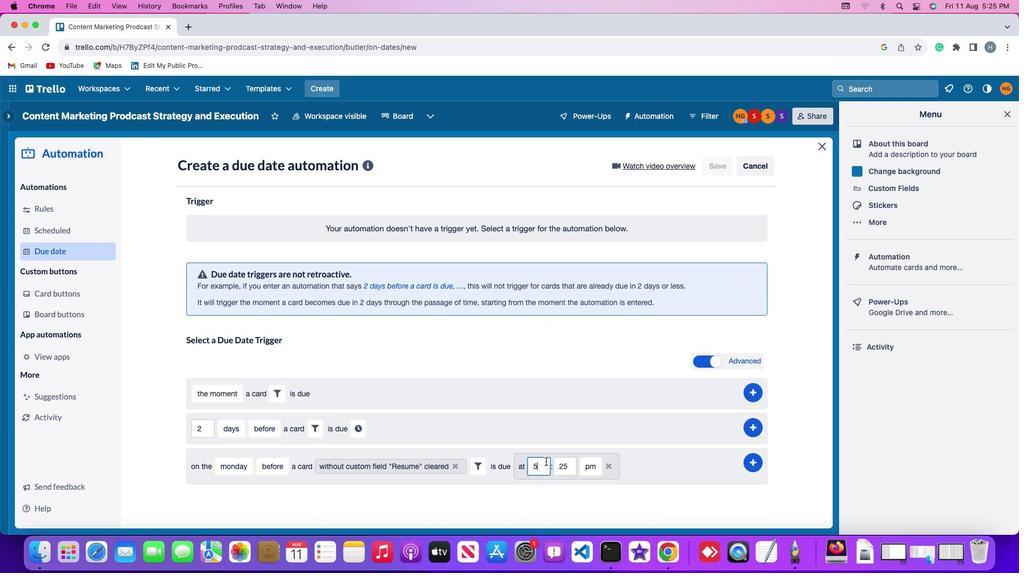 
Action: Key pressed Key.backspace'1''1'
Screenshot: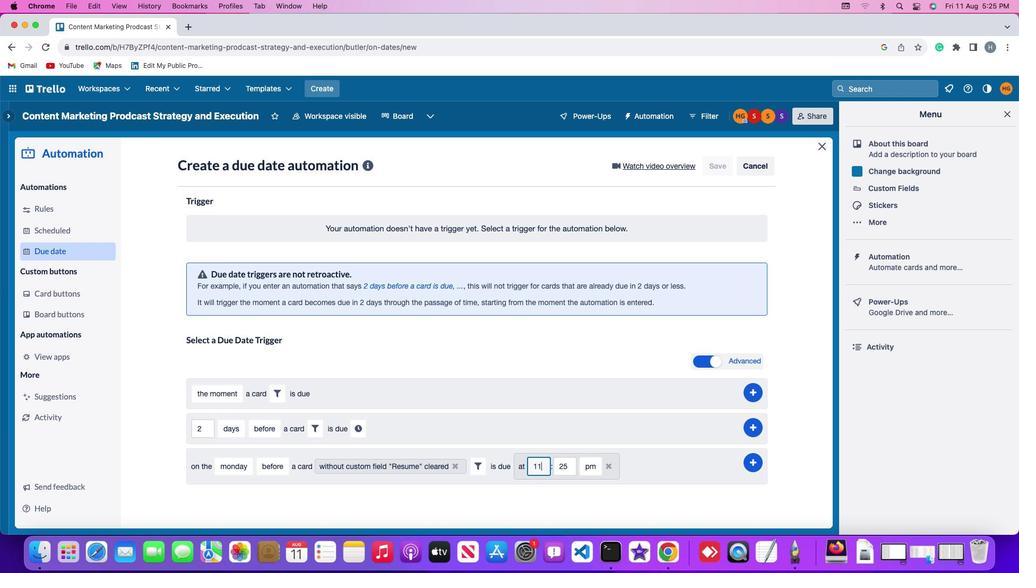 
Action: Mouse moved to (569, 464)
Screenshot: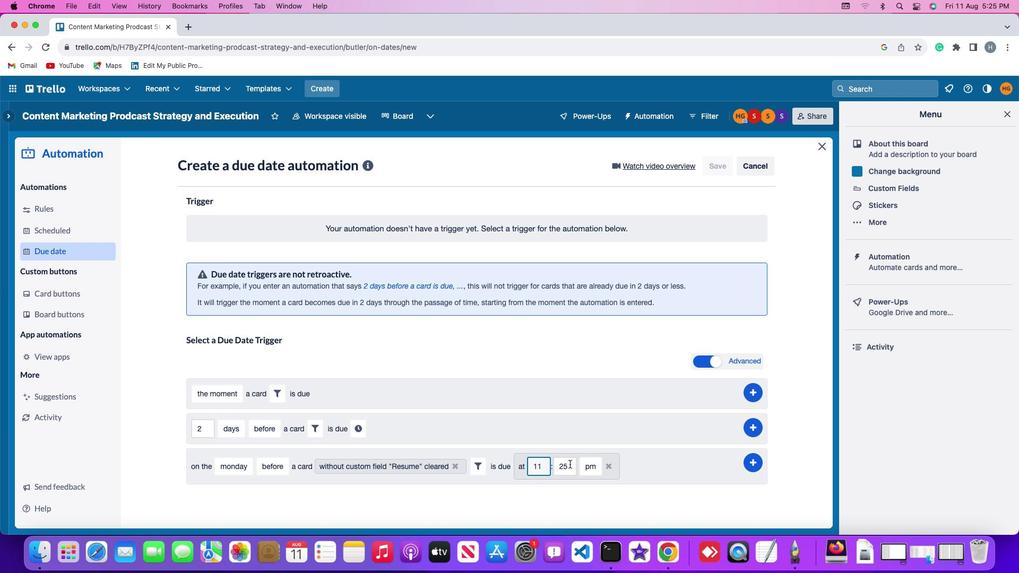 
Action: Mouse pressed left at (569, 464)
Screenshot: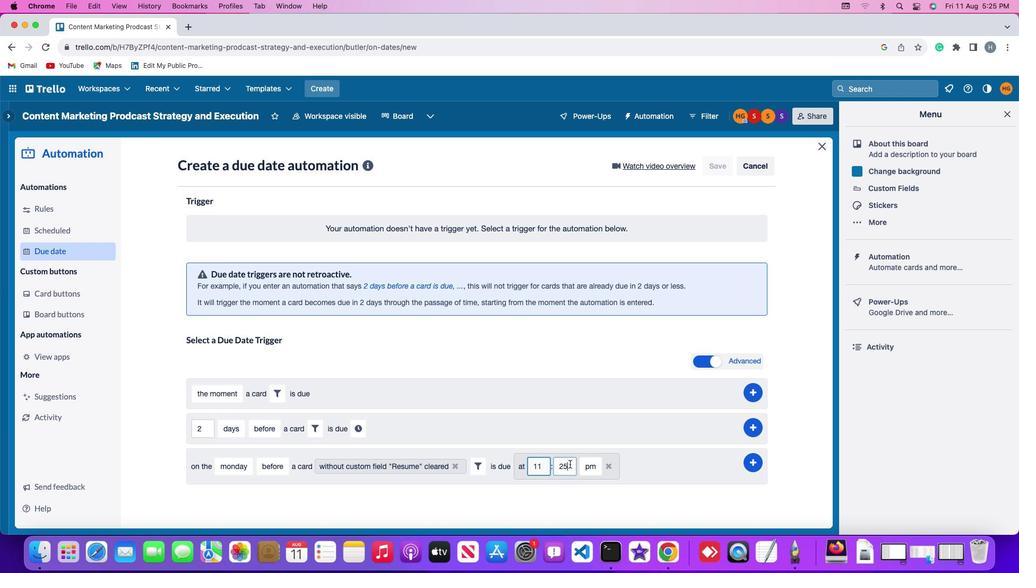 
Action: Key pressed Key.backspaceKey.backspace'0'
Screenshot: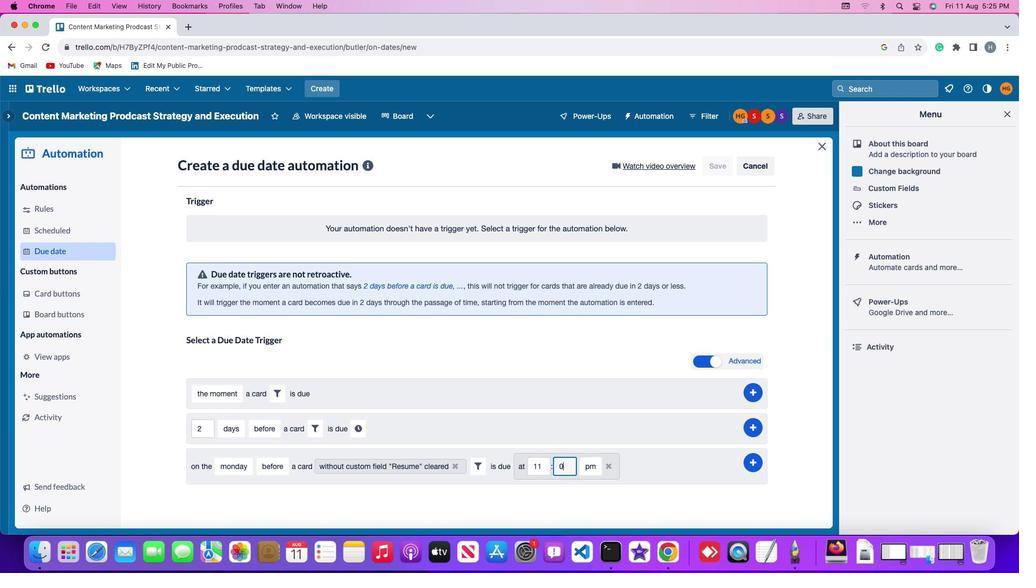 
Action: Mouse moved to (591, 468)
Screenshot: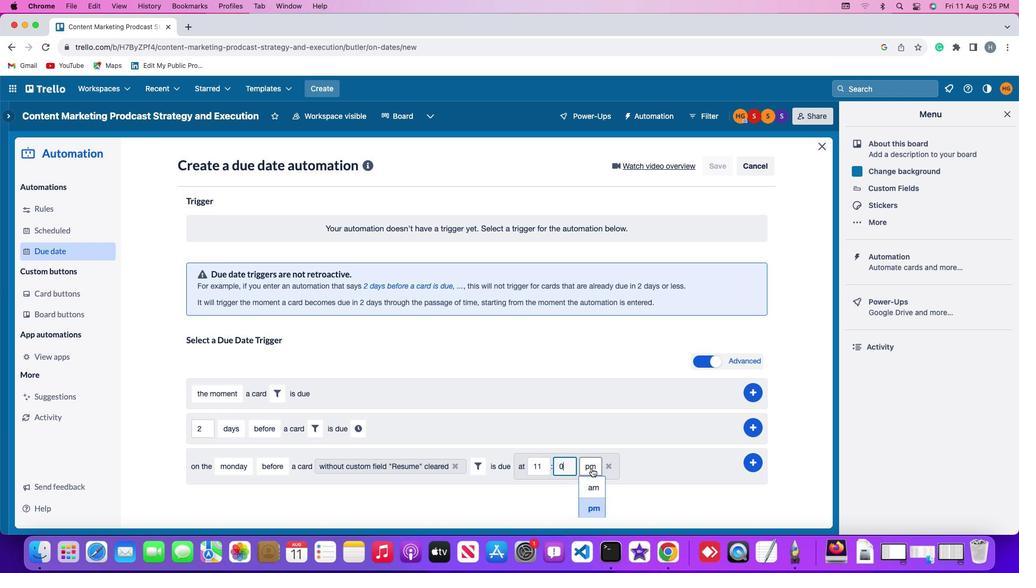 
Action: Key pressed '0'
Screenshot: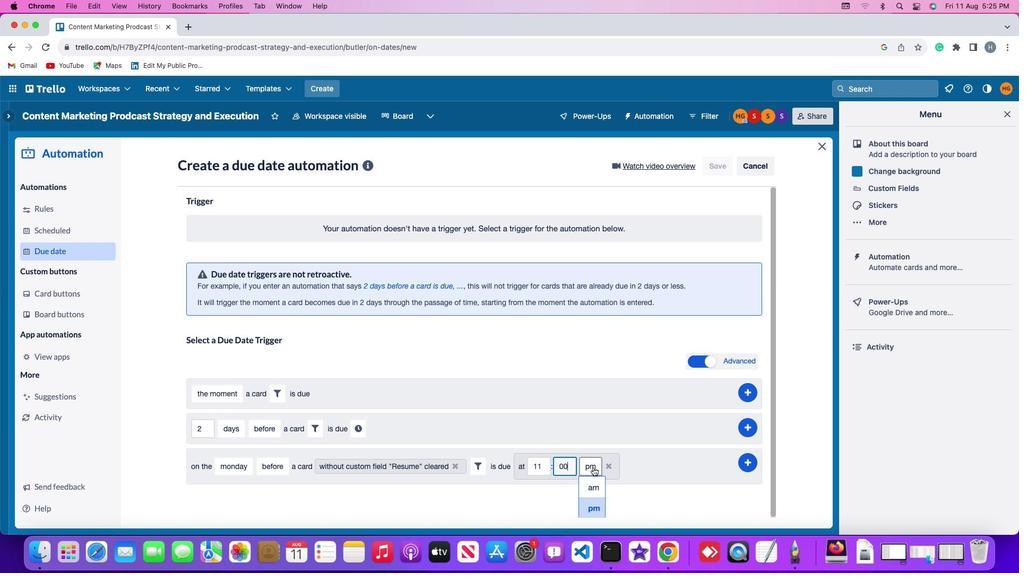 
Action: Mouse moved to (594, 484)
Screenshot: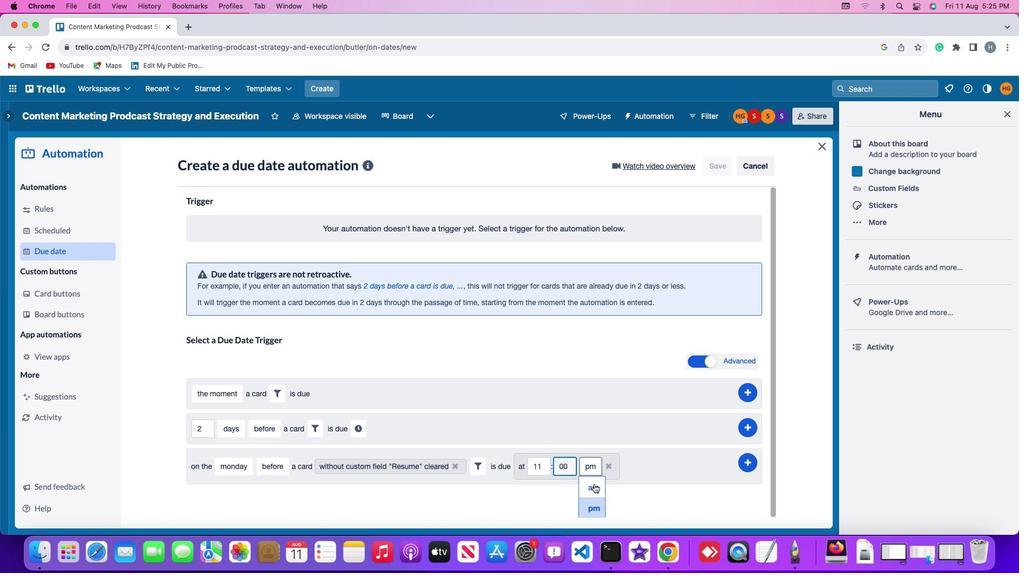 
Action: Mouse pressed left at (594, 484)
Screenshot: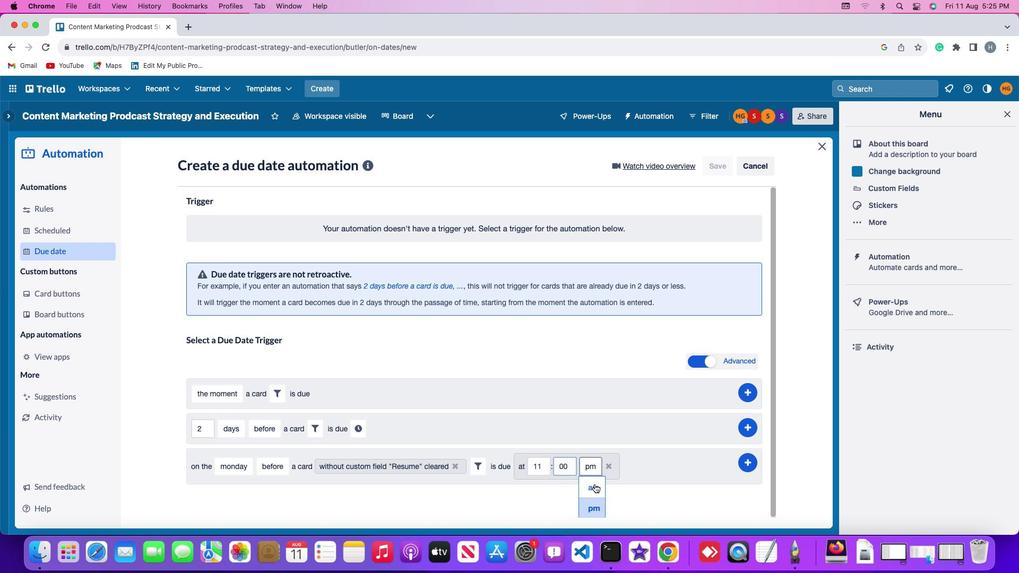 
Action: Mouse moved to (751, 462)
Screenshot: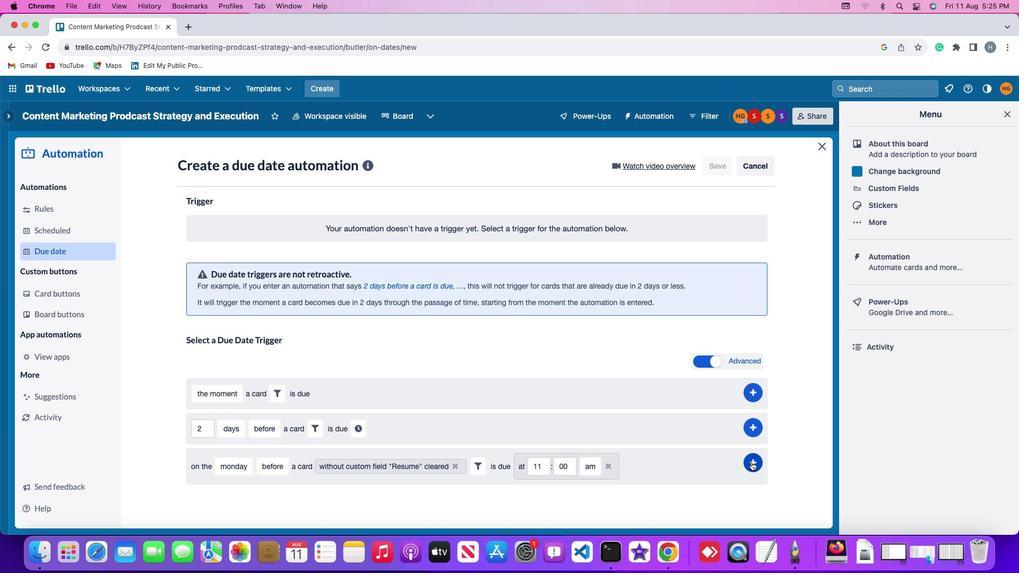 
Action: Mouse pressed left at (751, 462)
Screenshot: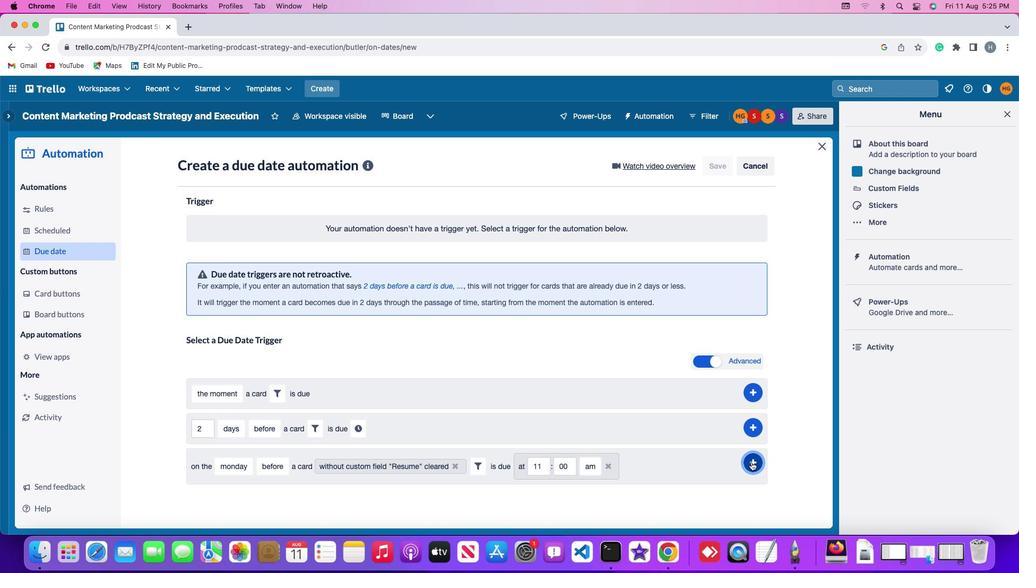
Action: Mouse moved to (799, 360)
Screenshot: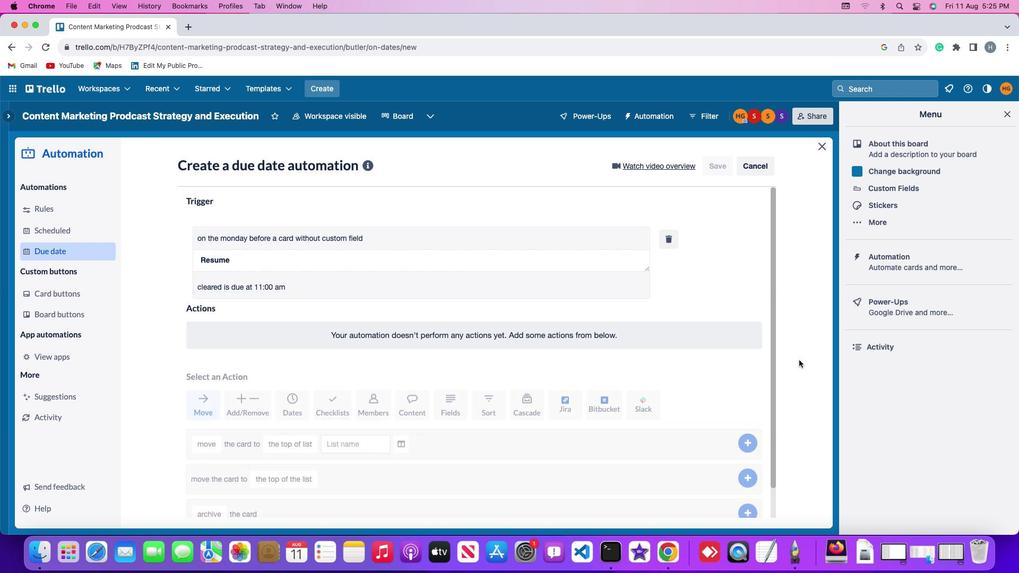 
